 Task: Find connections with filter location Gucheng Chengguanzhen with filter topic #productivitywith filter profile language Spanish with filter current company Arthur D. Little with filter school Netaji Subhas Institute of Technology with filter industry Political Organizations with filter service category Corporate Events with filter keywords title Call Center Representative
Action: Mouse moved to (505, 65)
Screenshot: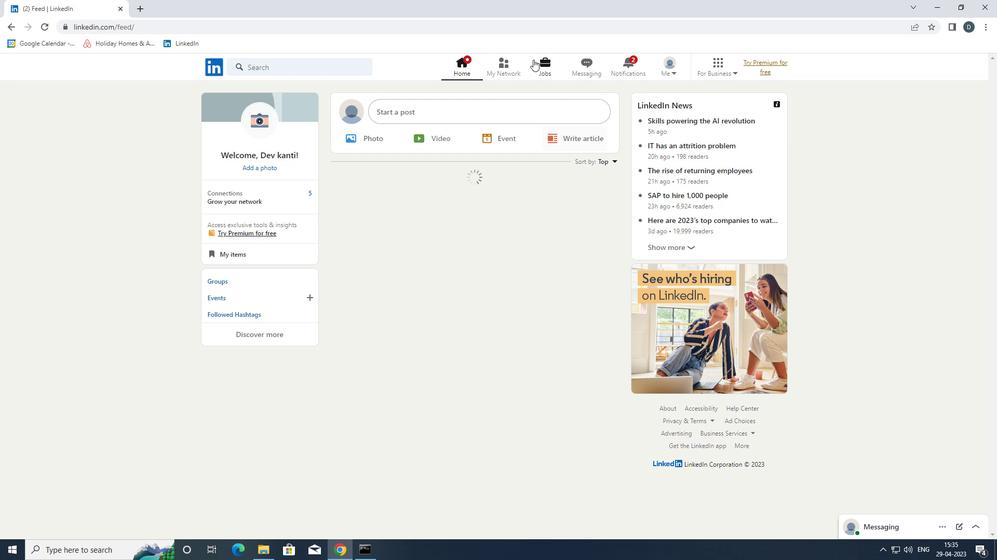 
Action: Mouse pressed left at (505, 65)
Screenshot: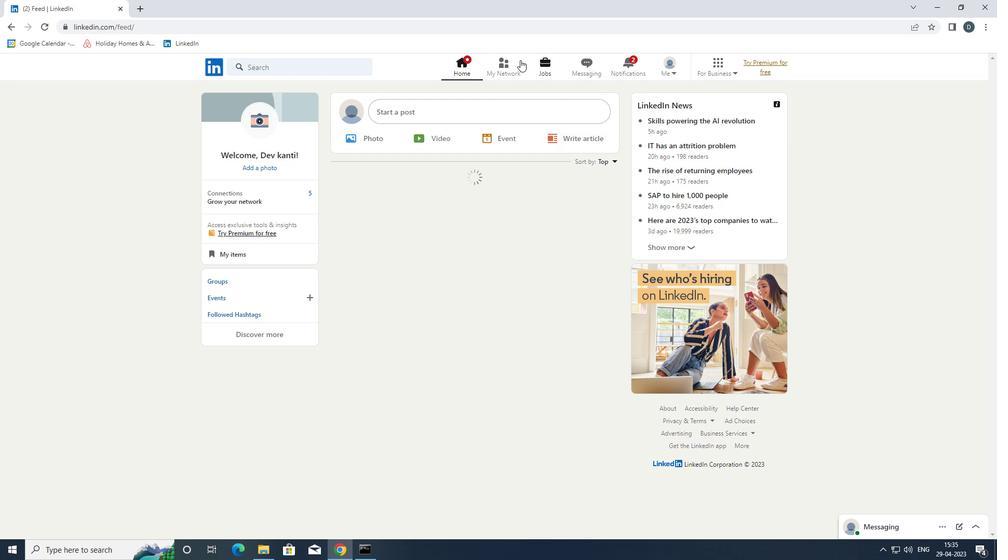 
Action: Mouse moved to (342, 122)
Screenshot: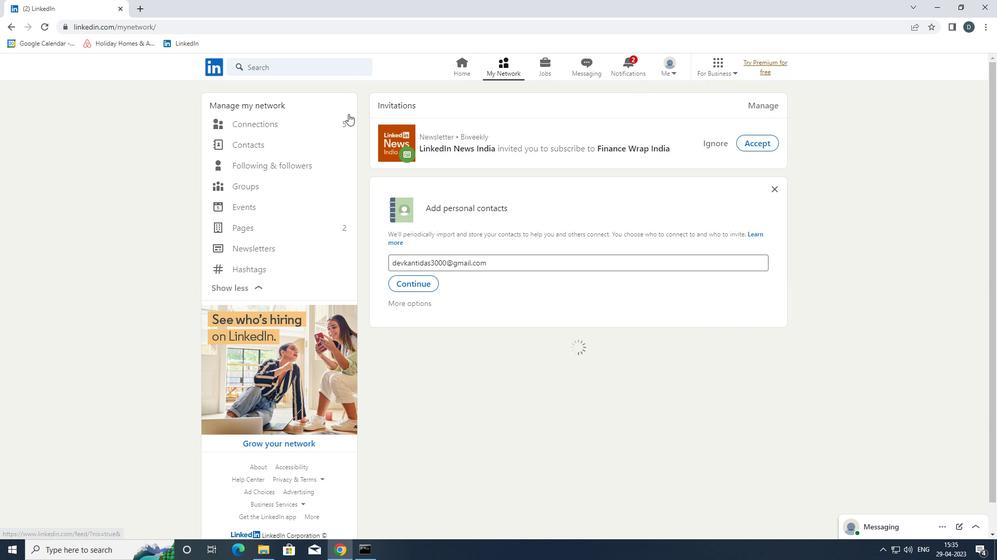 
Action: Mouse pressed left at (342, 122)
Screenshot: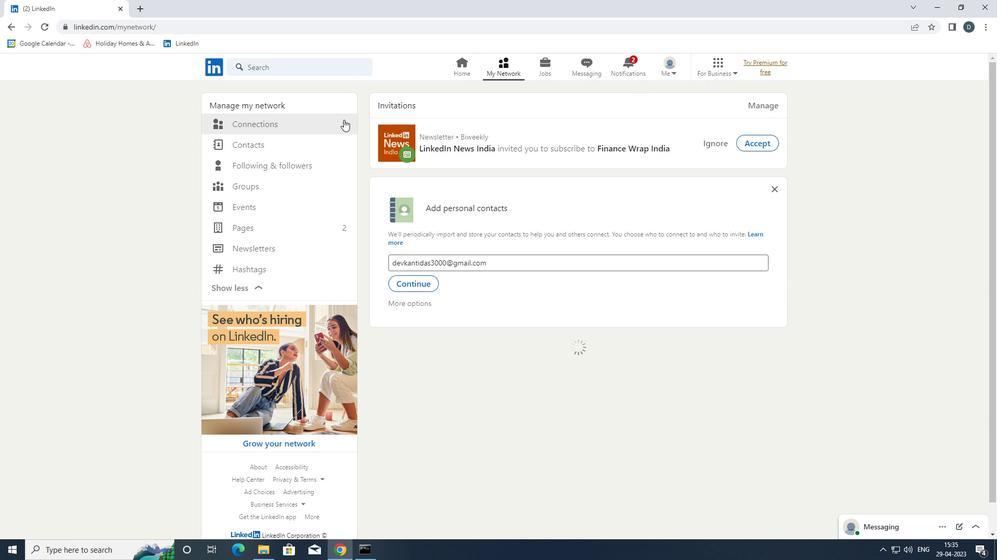 
Action: Mouse moved to (555, 123)
Screenshot: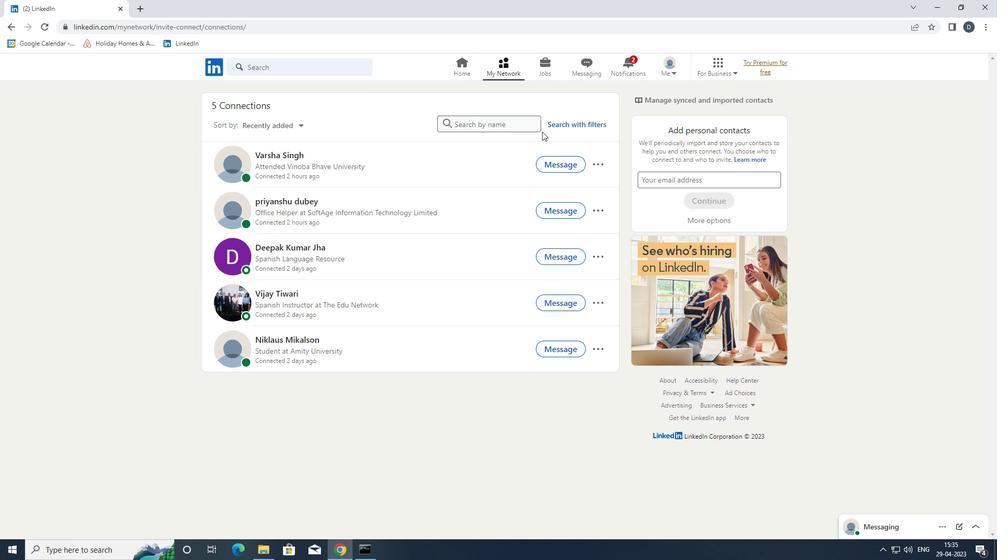 
Action: Mouse pressed left at (555, 123)
Screenshot: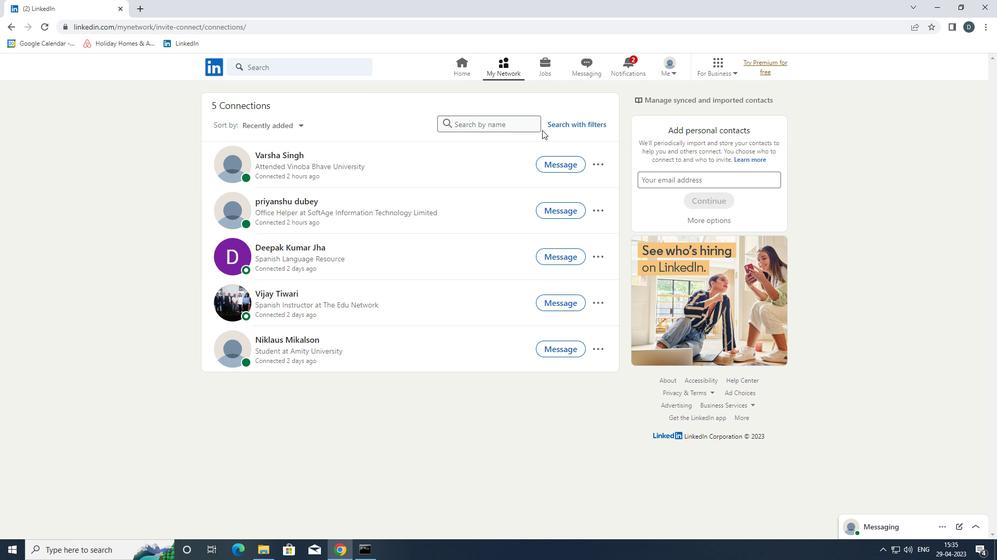 
Action: Mouse moved to (532, 94)
Screenshot: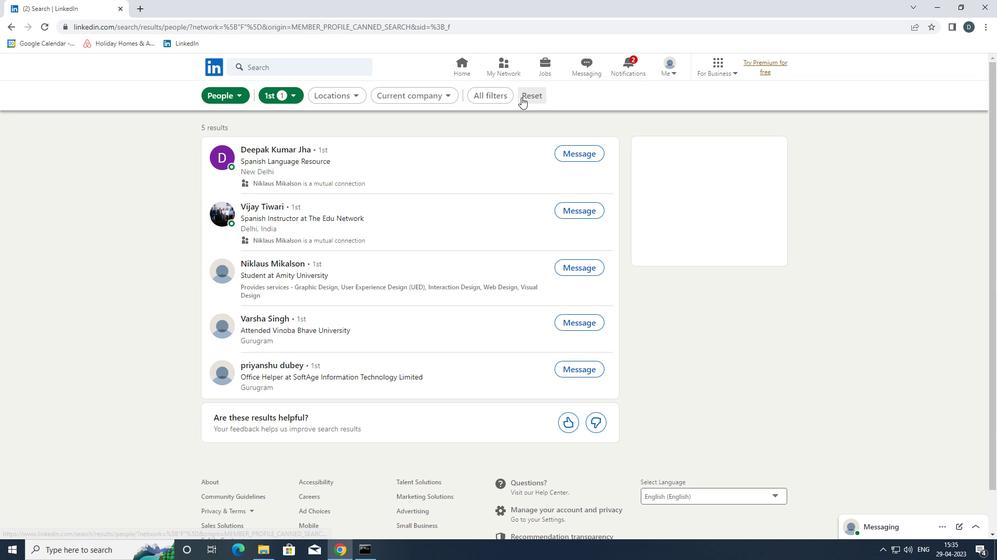 
Action: Mouse pressed left at (532, 94)
Screenshot: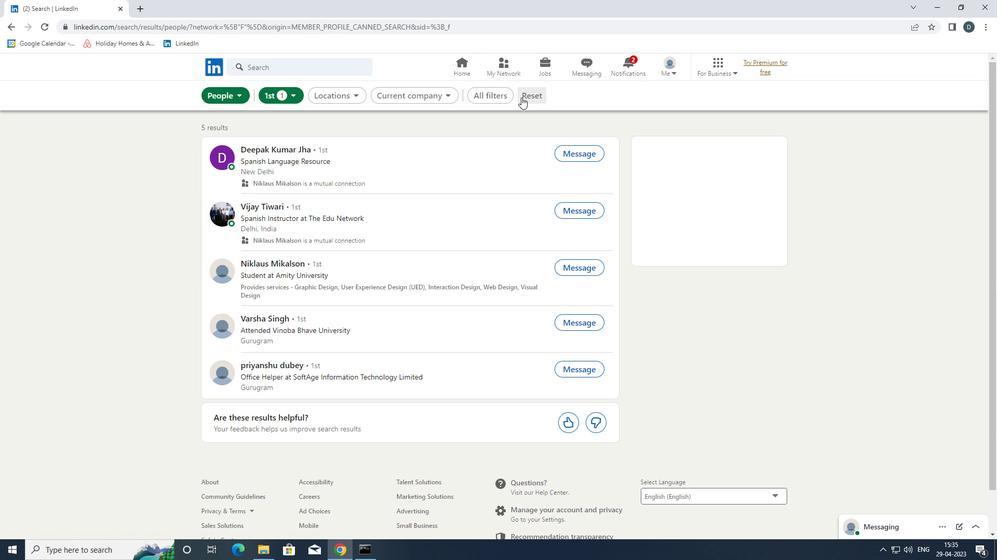 
Action: Mouse moved to (519, 94)
Screenshot: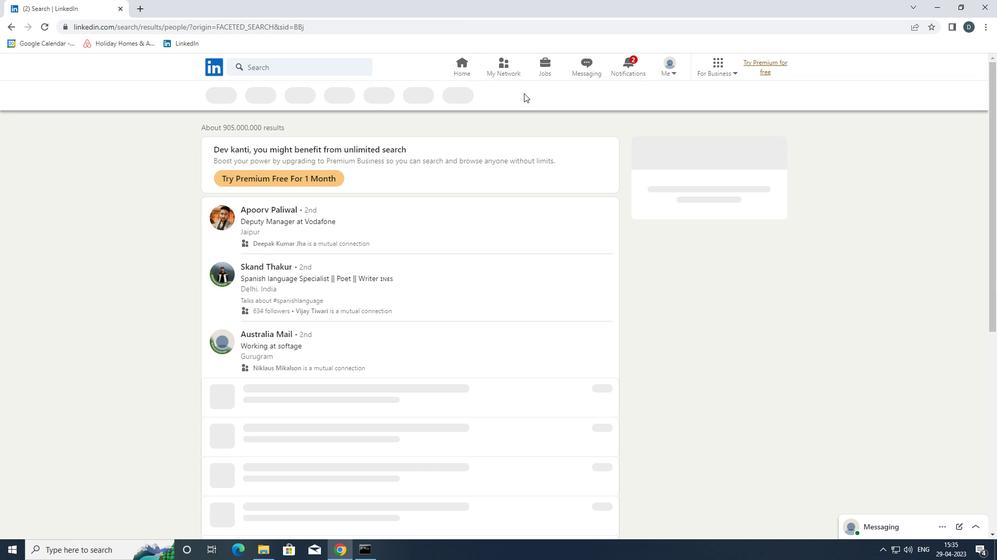 
Action: Mouse pressed left at (519, 94)
Screenshot: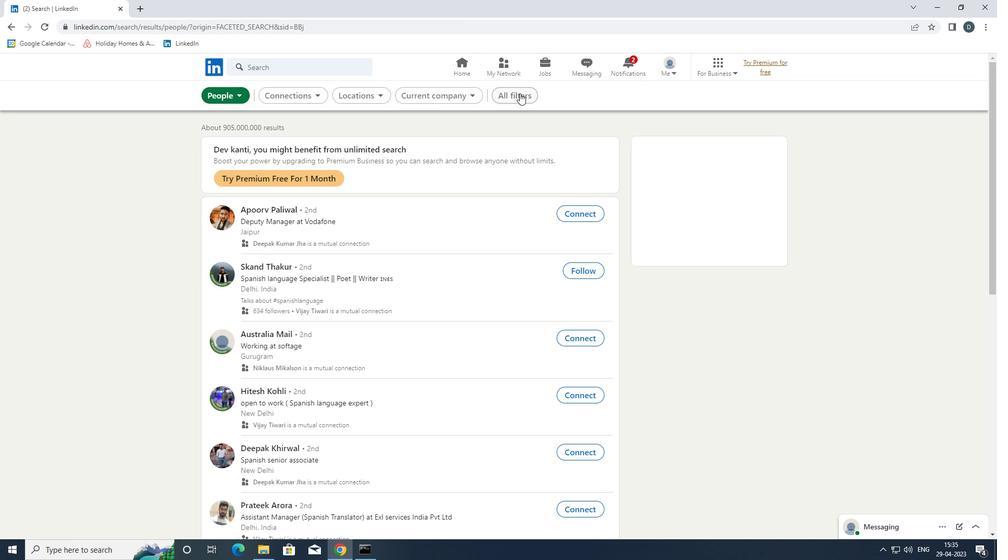 
Action: Mouse moved to (910, 362)
Screenshot: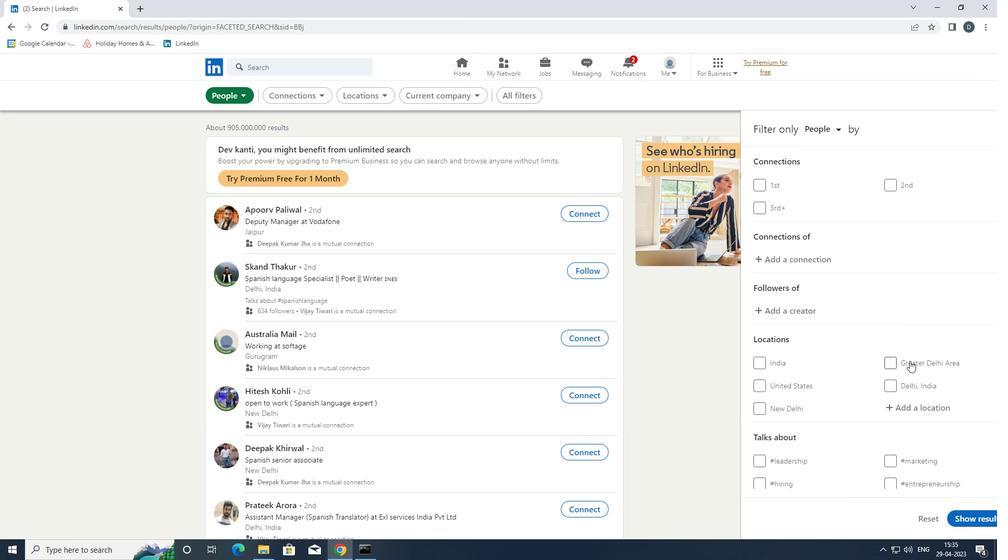 
Action: Mouse scrolled (910, 362) with delta (0, 0)
Screenshot: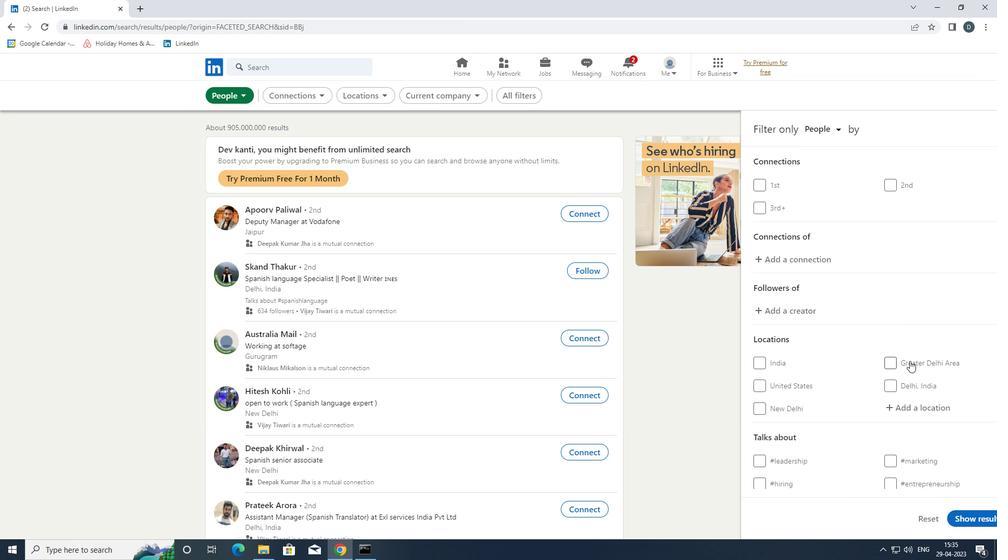 
Action: Mouse moved to (904, 352)
Screenshot: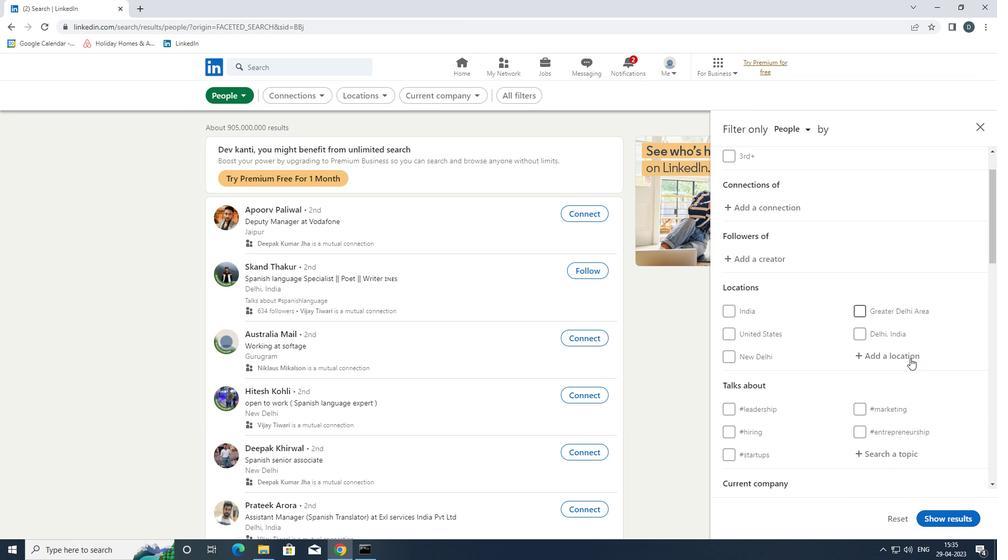 
Action: Mouse pressed left at (904, 352)
Screenshot: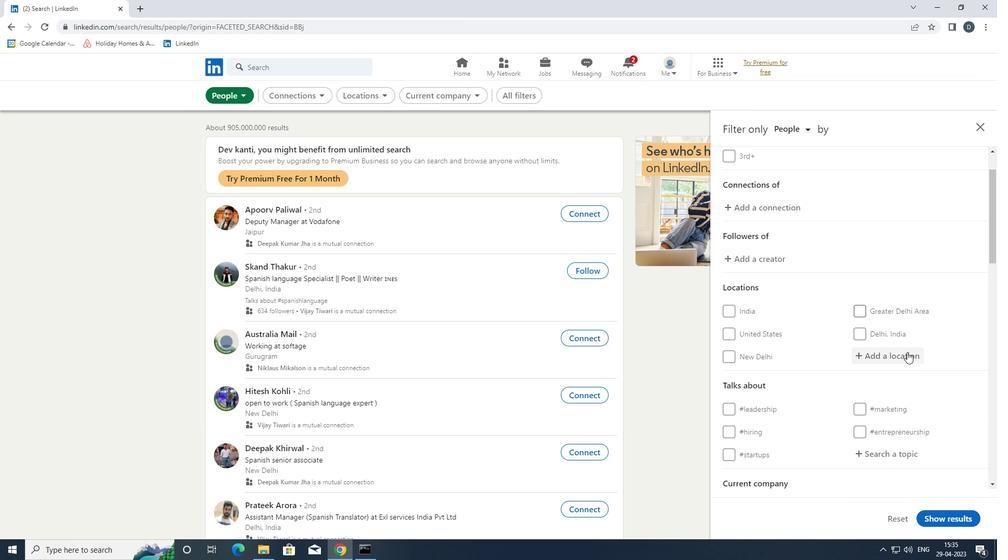 
Action: Mouse moved to (902, 354)
Screenshot: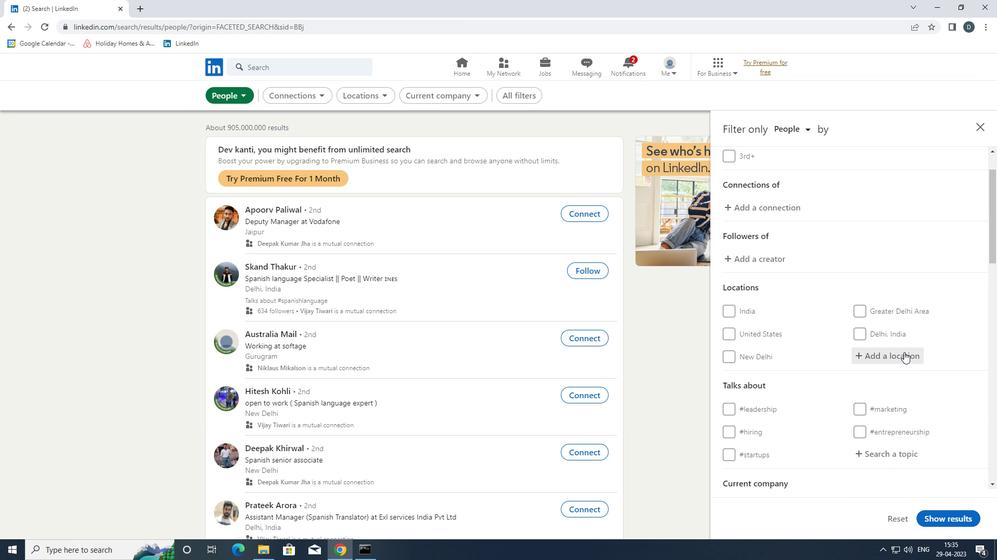 
Action: Key pressed <Key.shift>GUCHENG<Key.space><Key.shift>CHENGGUANZHEN
Screenshot: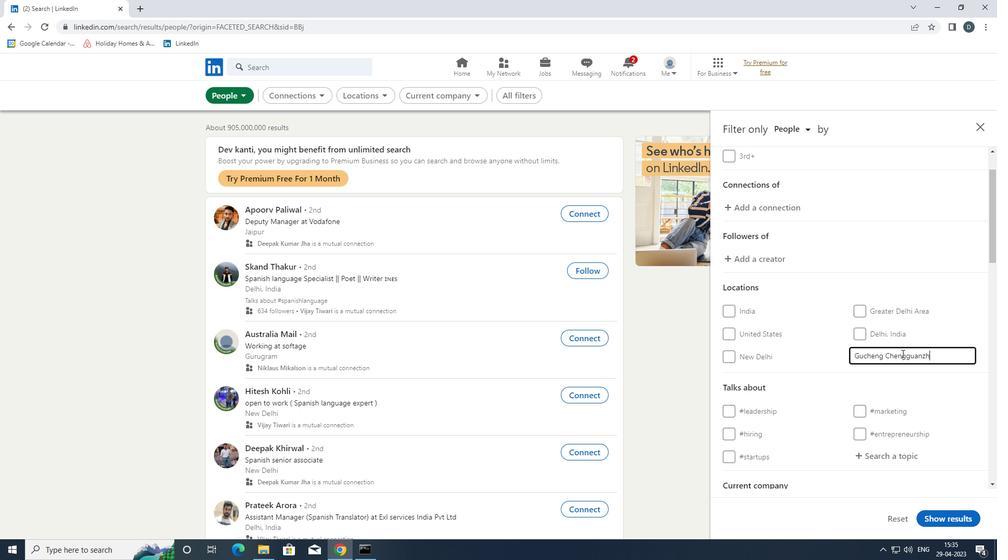 
Action: Mouse moved to (901, 357)
Screenshot: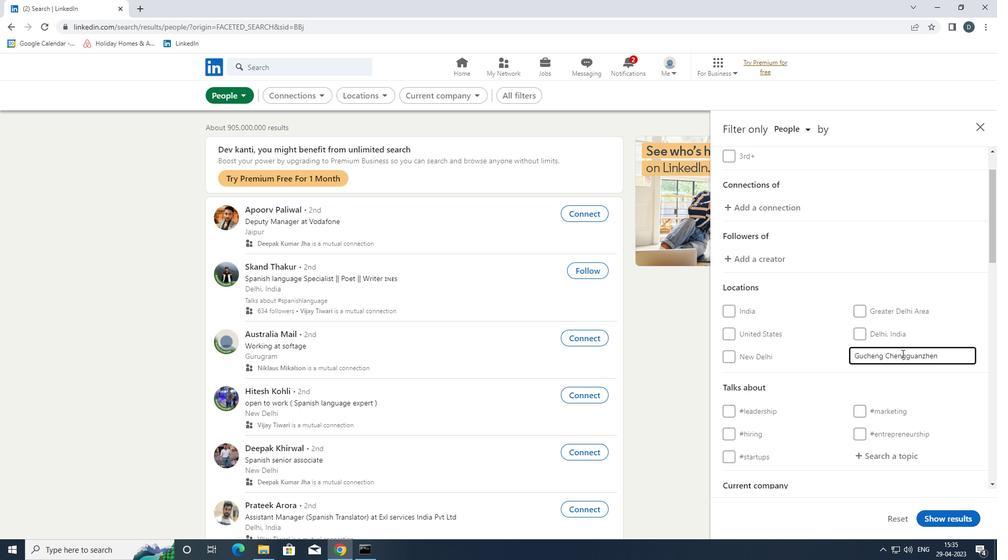 
Action: Mouse scrolled (901, 356) with delta (0, 0)
Screenshot: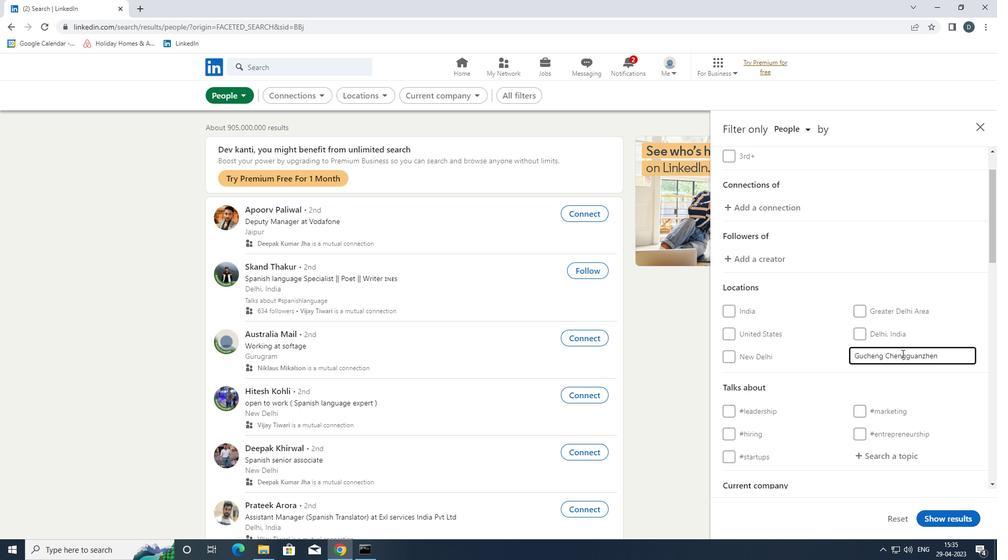 
Action: Mouse moved to (913, 403)
Screenshot: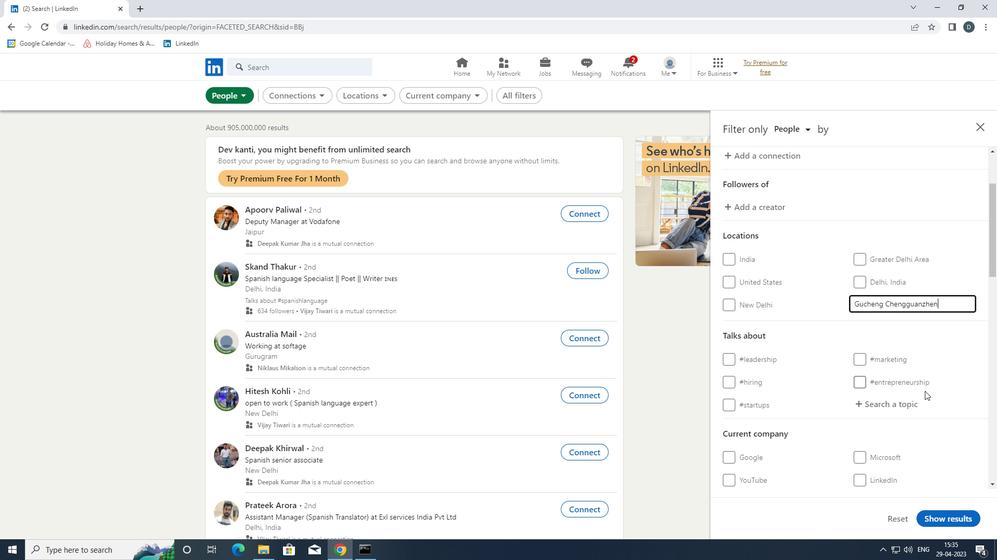 
Action: Mouse pressed left at (913, 403)
Screenshot: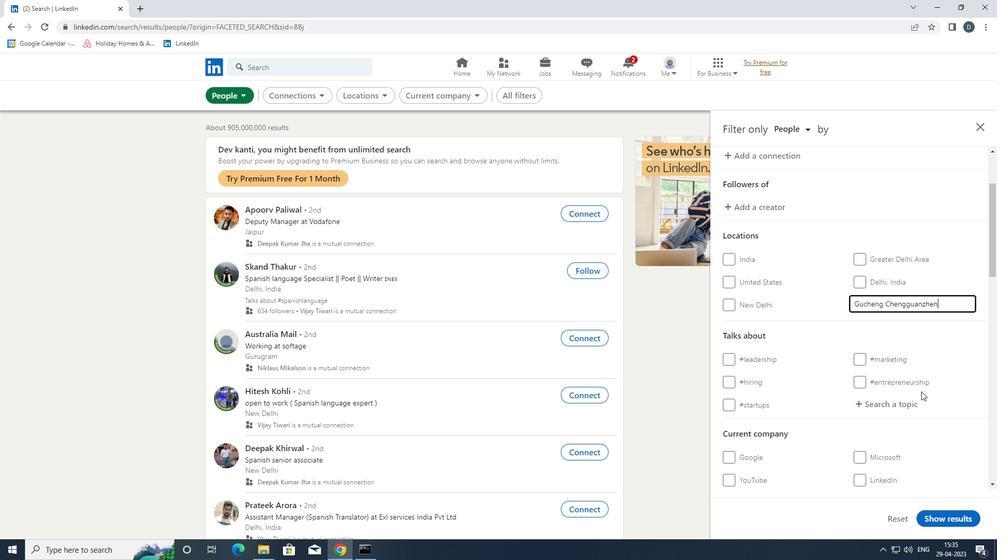 
Action: Mouse moved to (911, 404)
Screenshot: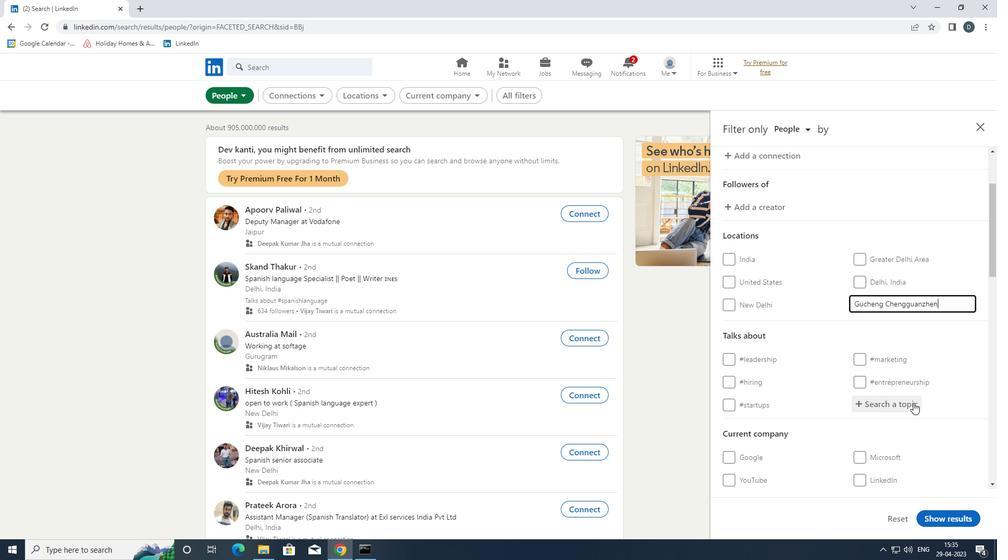 
Action: Key pressed <Key.shift>#<Key.shift>PRODUCTIVITY
Screenshot: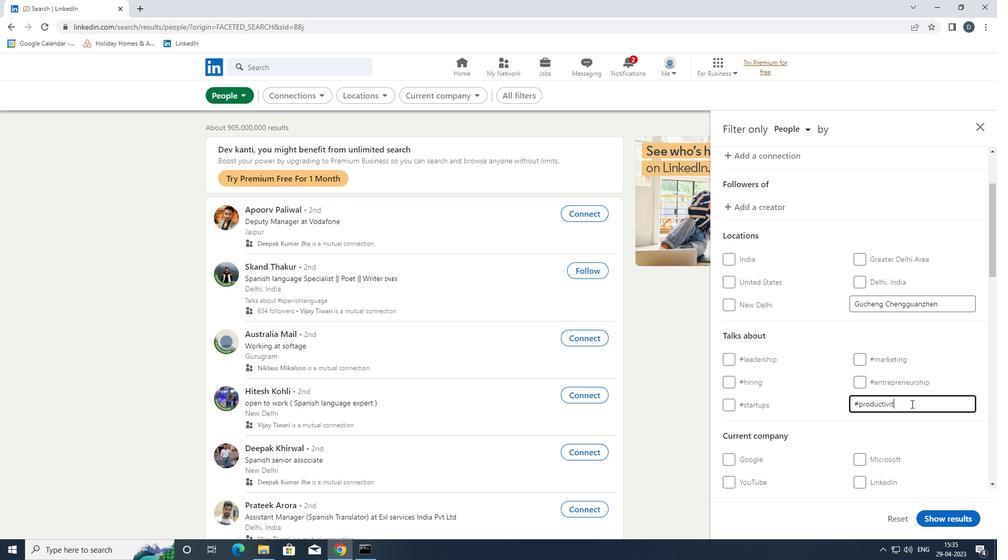 
Action: Mouse moved to (908, 403)
Screenshot: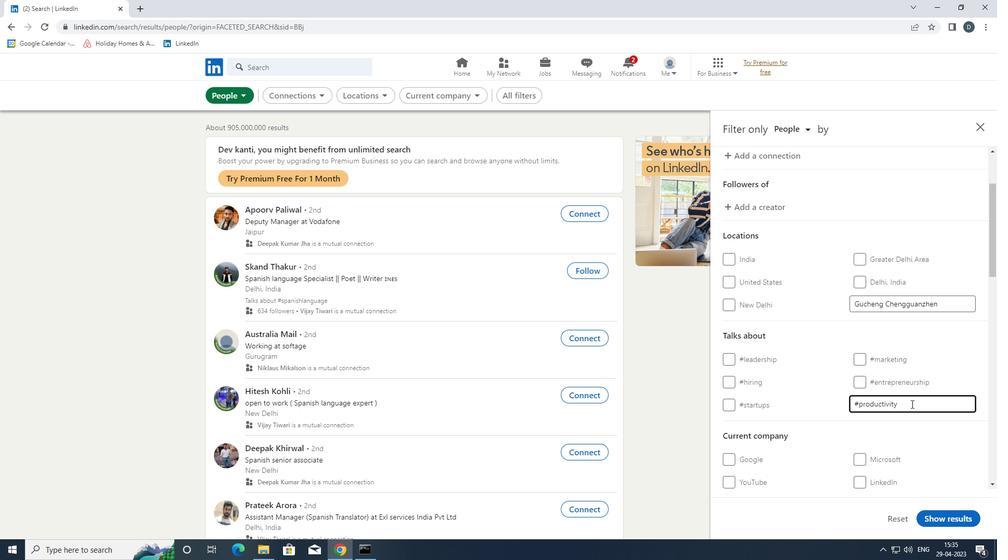 
Action: Mouse scrolled (908, 403) with delta (0, 0)
Screenshot: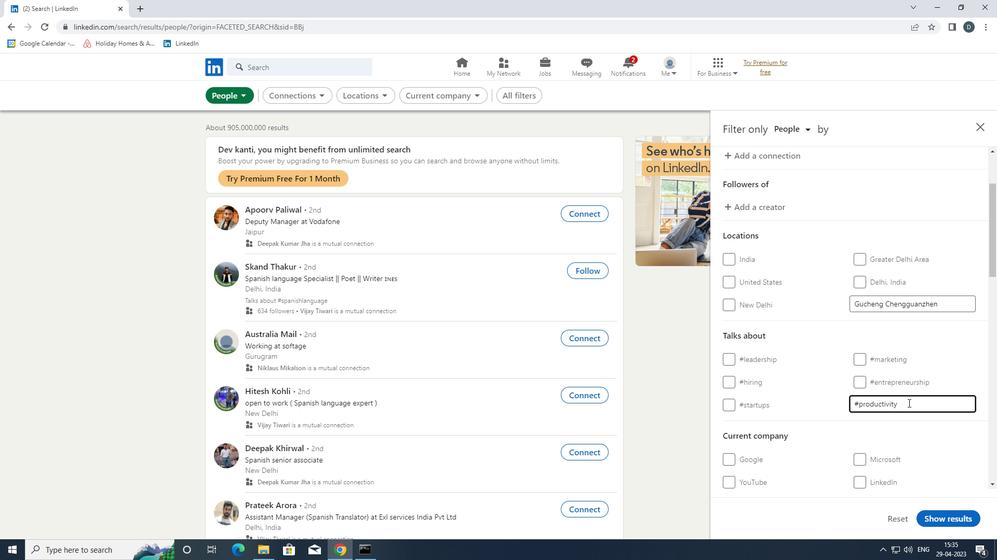 
Action: Mouse moved to (908, 403)
Screenshot: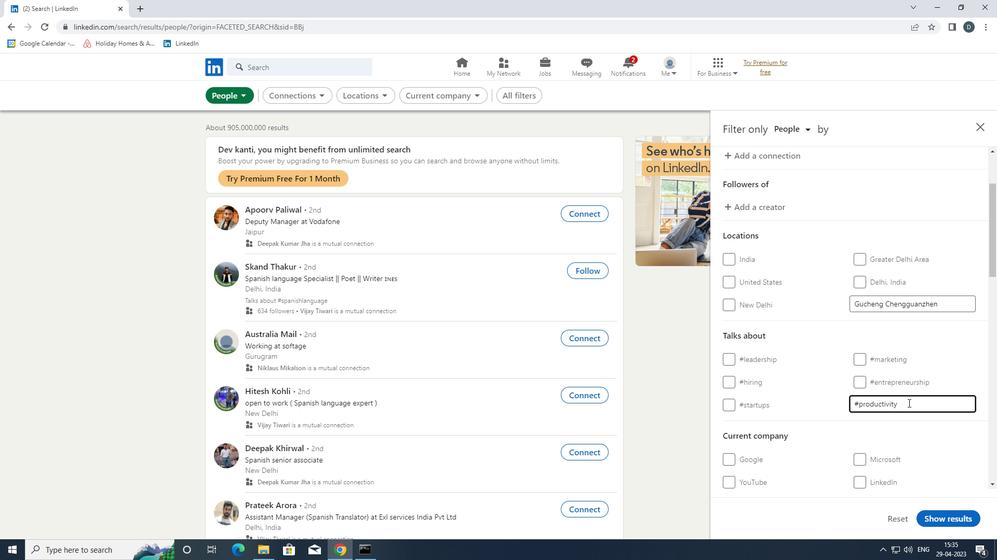 
Action: Mouse scrolled (908, 402) with delta (0, 0)
Screenshot: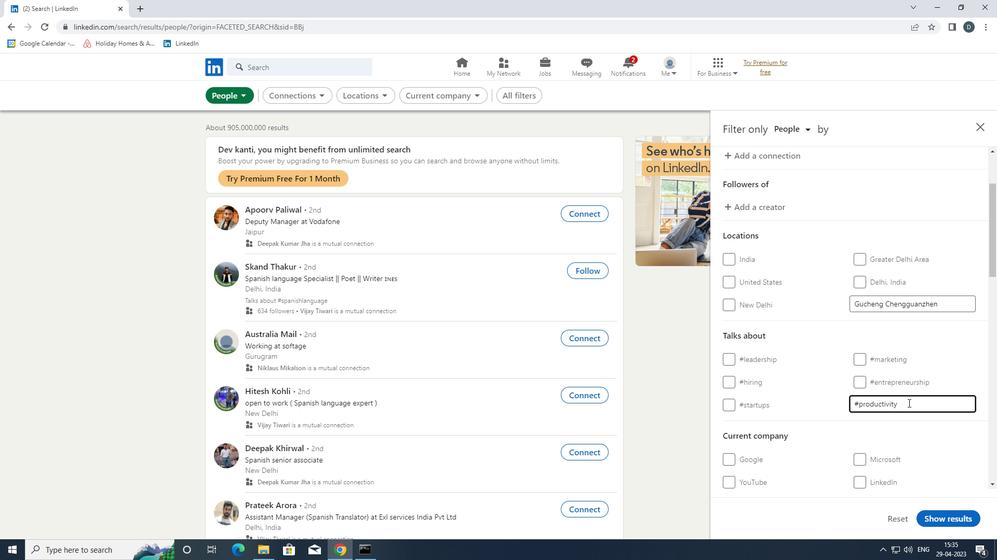 
Action: Mouse moved to (870, 399)
Screenshot: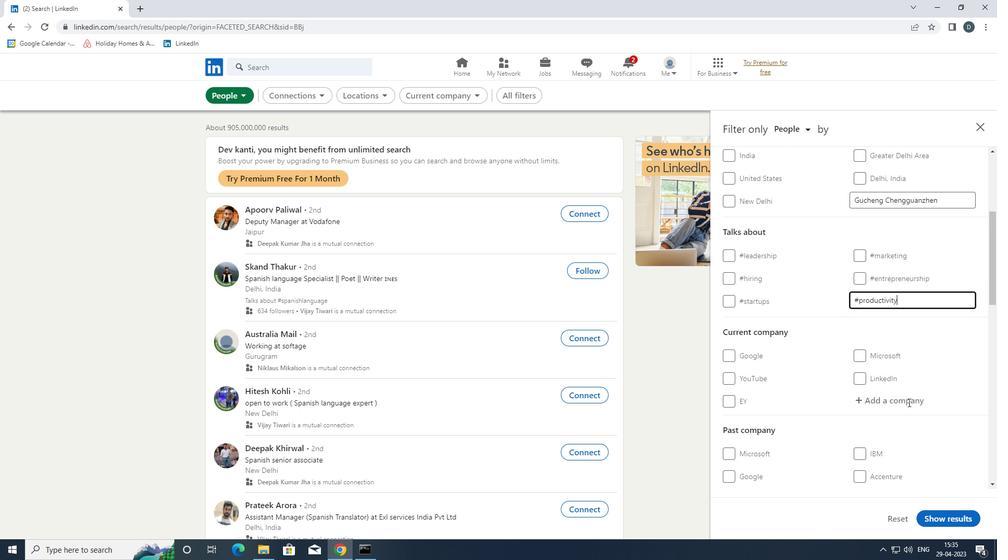 
Action: Mouse scrolled (870, 399) with delta (0, 0)
Screenshot: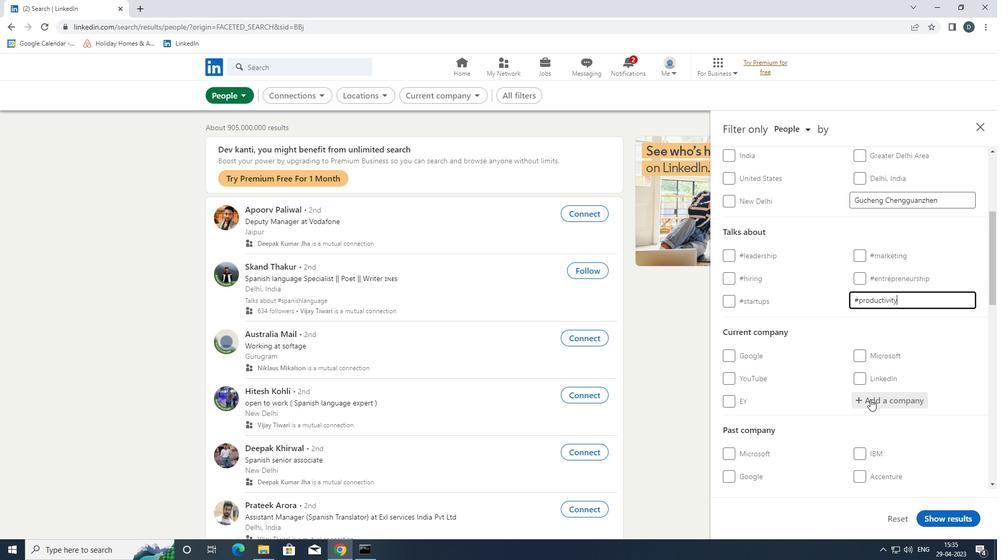 
Action: Mouse scrolled (870, 399) with delta (0, 0)
Screenshot: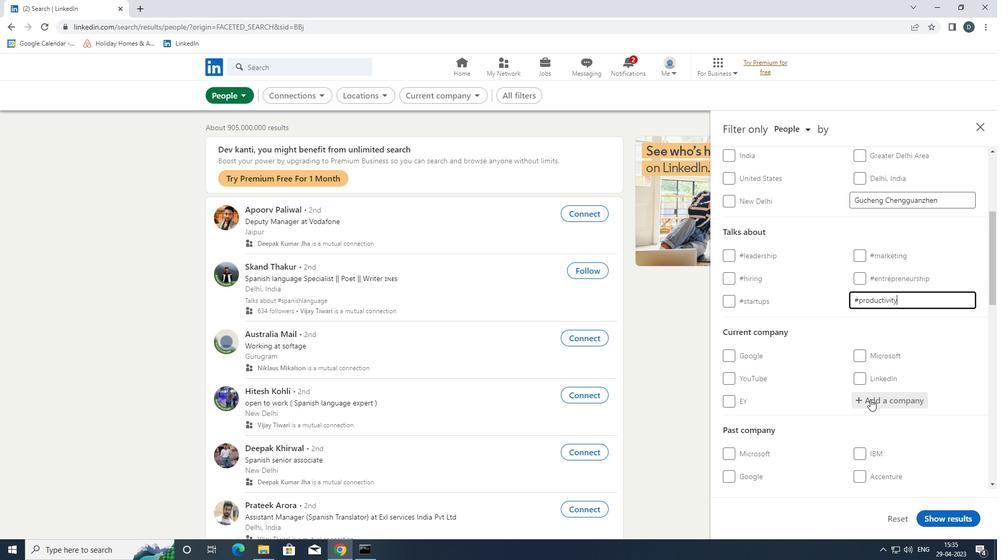 
Action: Mouse scrolled (870, 399) with delta (0, 0)
Screenshot: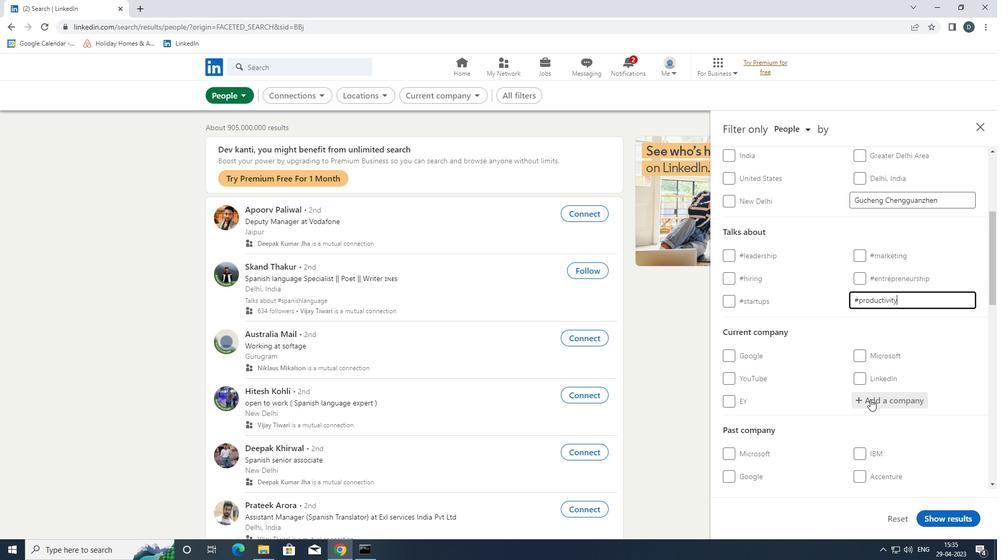 
Action: Mouse scrolled (870, 399) with delta (0, 0)
Screenshot: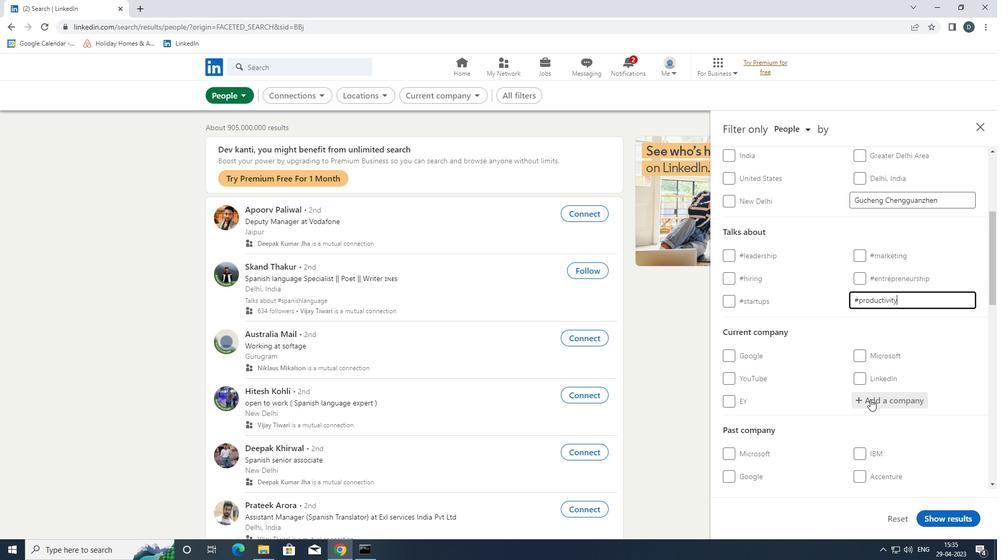 
Action: Mouse moved to (829, 359)
Screenshot: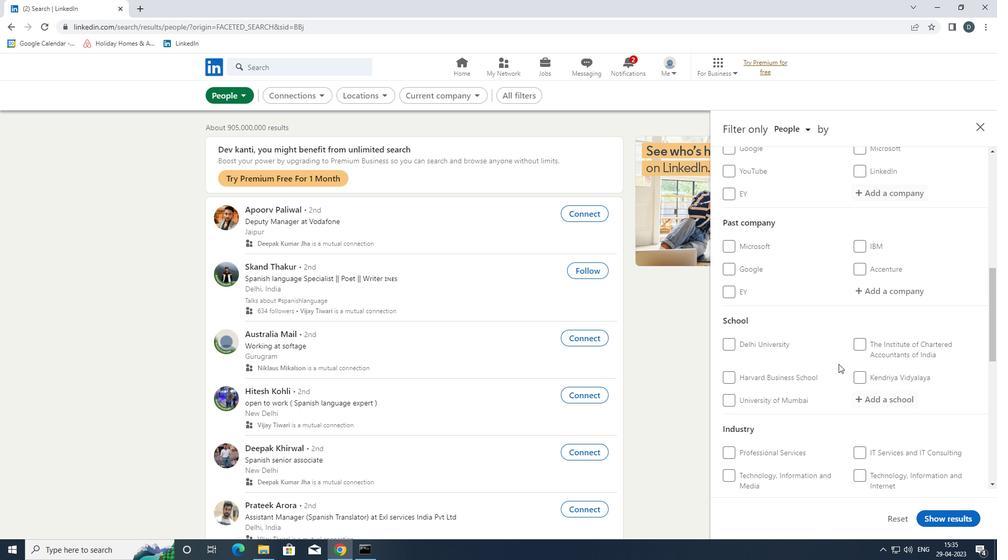 
Action: Mouse scrolled (829, 358) with delta (0, 0)
Screenshot: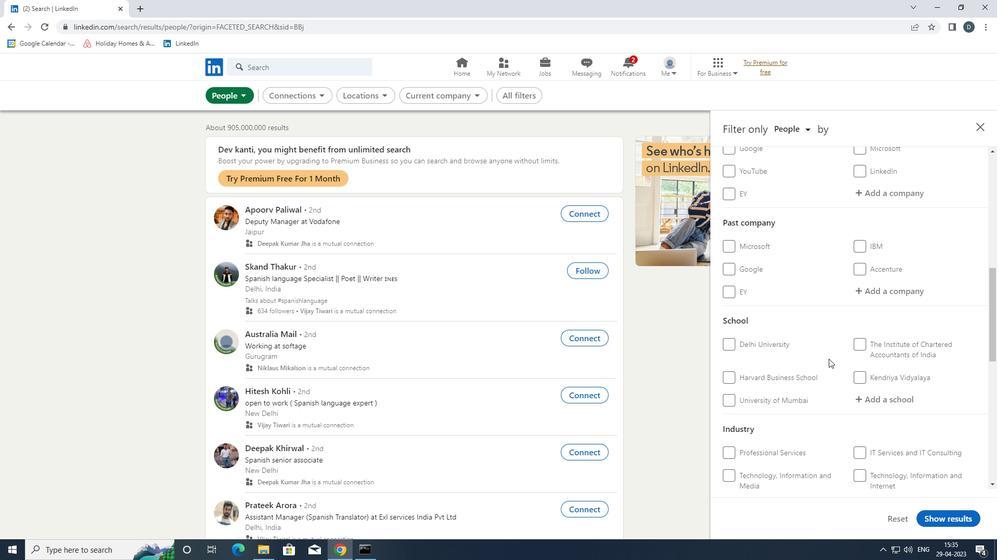 
Action: Mouse scrolled (829, 358) with delta (0, 0)
Screenshot: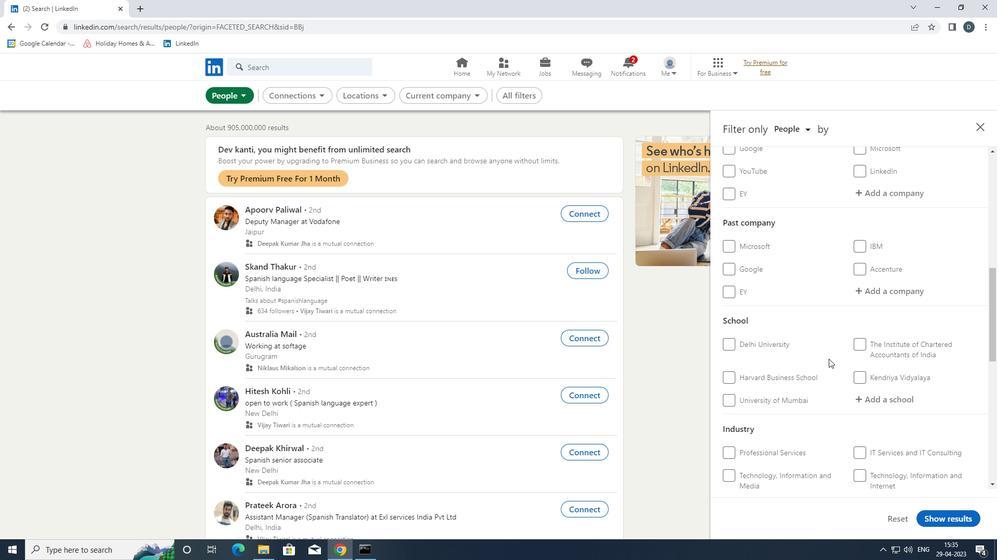 
Action: Mouse moved to (804, 378)
Screenshot: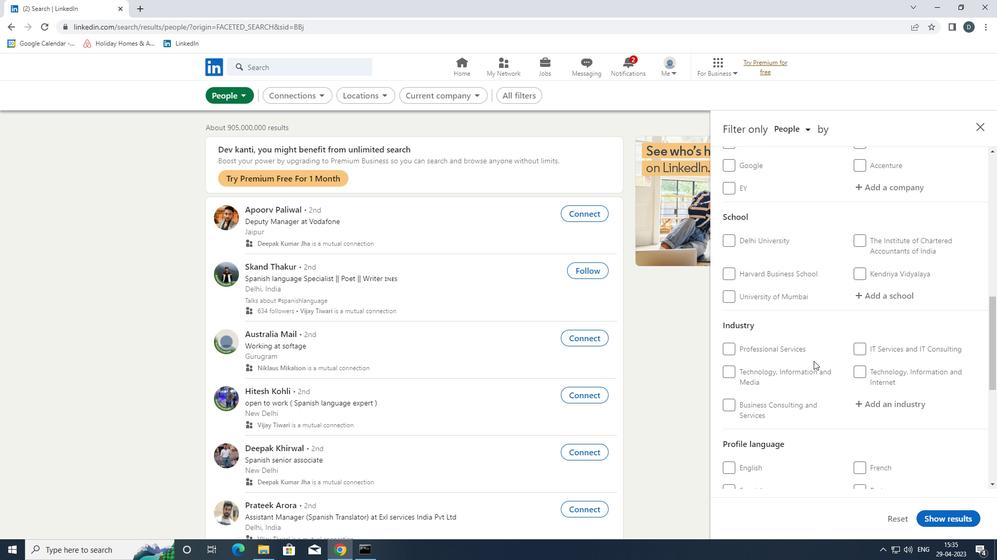 
Action: Mouse scrolled (804, 377) with delta (0, 0)
Screenshot: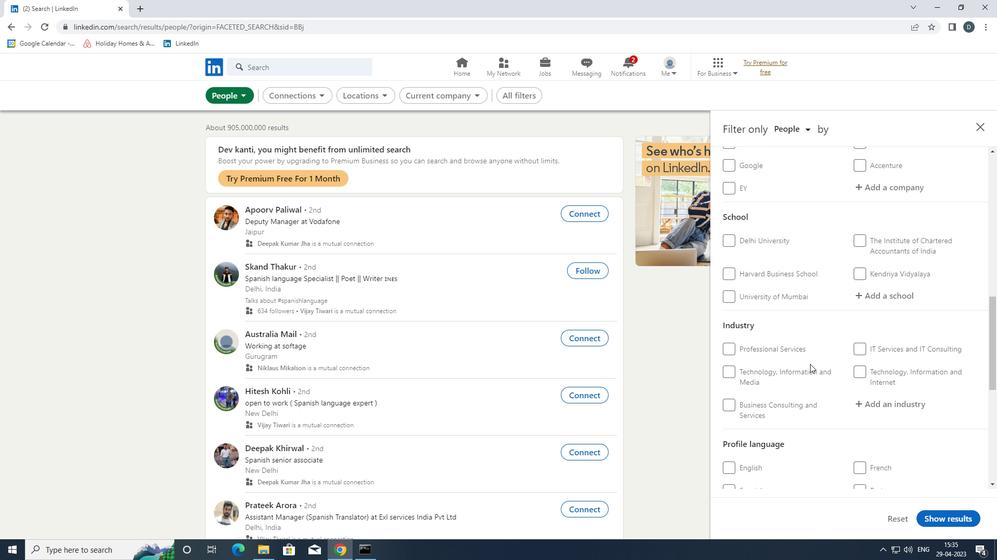 
Action: Mouse scrolled (804, 377) with delta (0, 0)
Screenshot: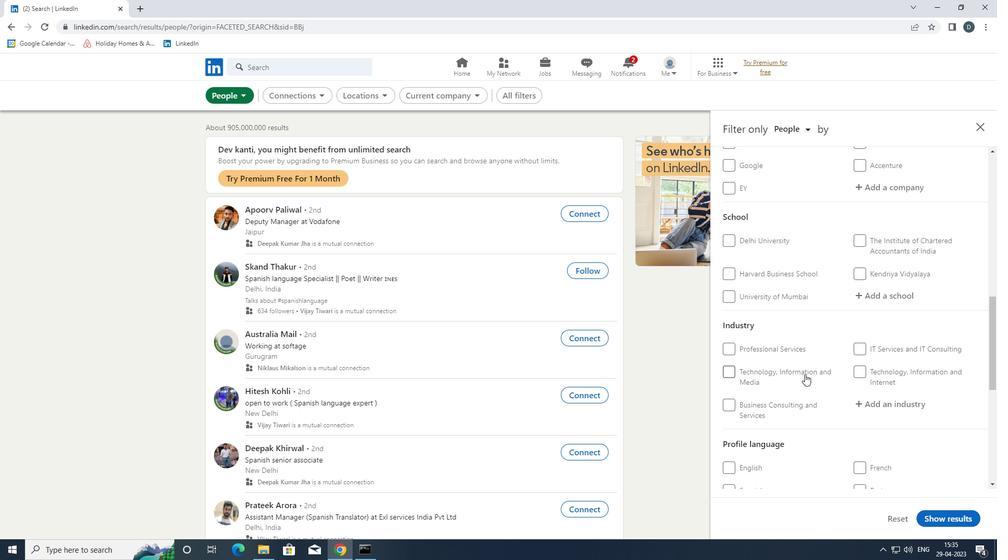 
Action: Mouse moved to (745, 388)
Screenshot: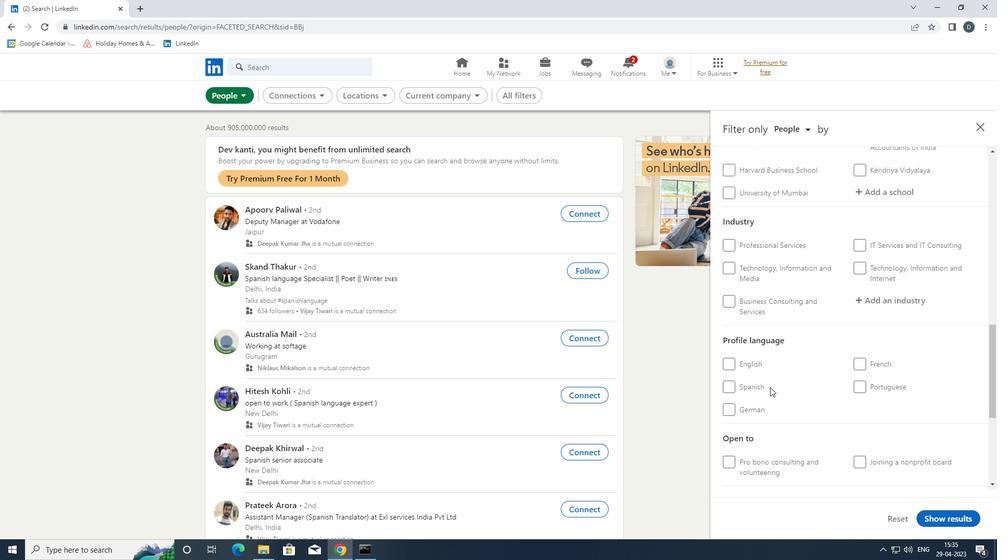 
Action: Mouse pressed left at (745, 388)
Screenshot: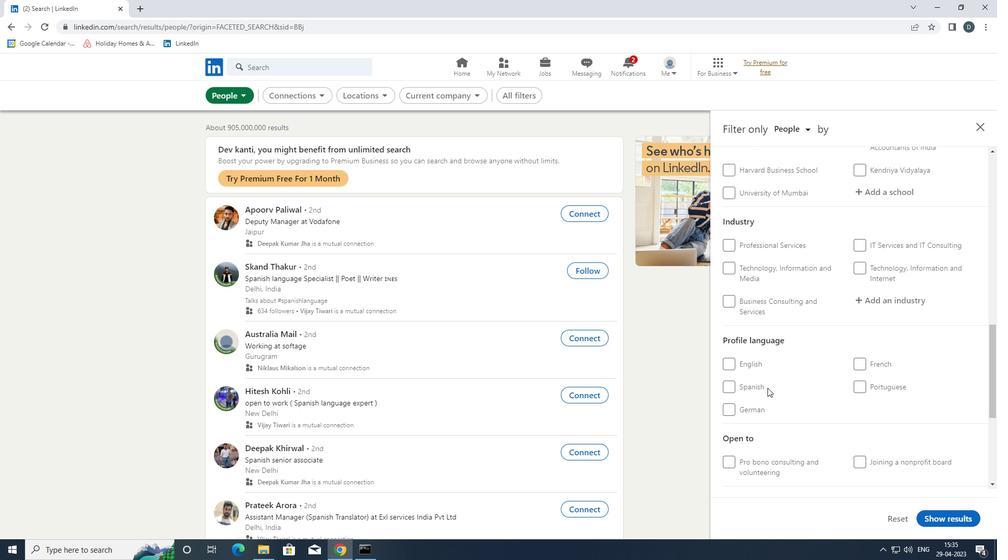 
Action: Mouse moved to (771, 392)
Screenshot: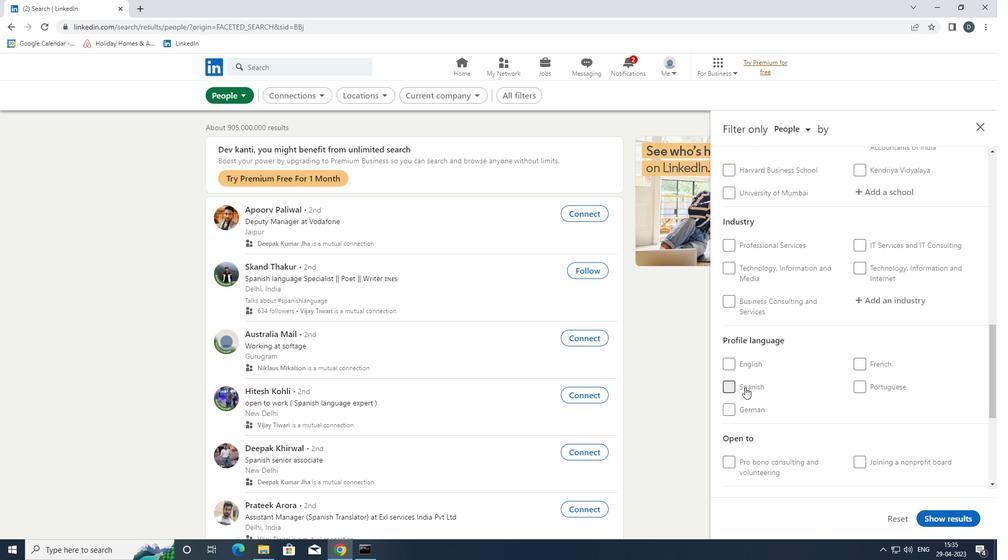 
Action: Mouse scrolled (771, 393) with delta (0, 0)
Screenshot: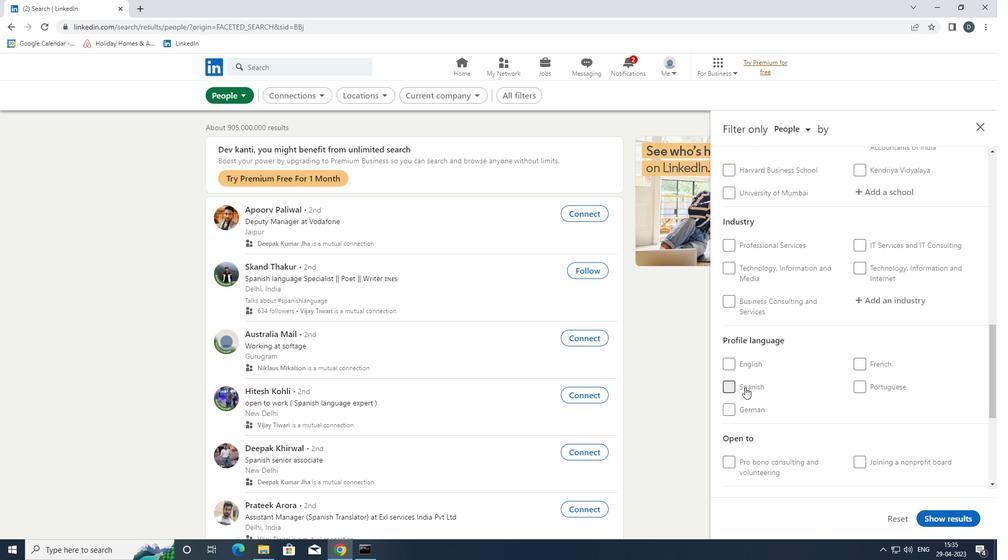 
Action: Mouse moved to (771, 392)
Screenshot: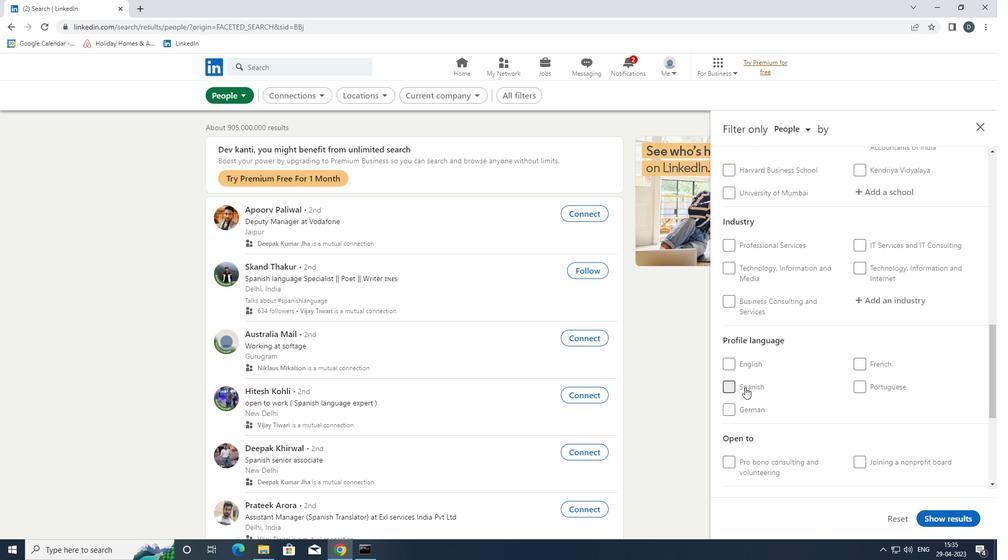 
Action: Mouse scrolled (771, 393) with delta (0, 0)
Screenshot: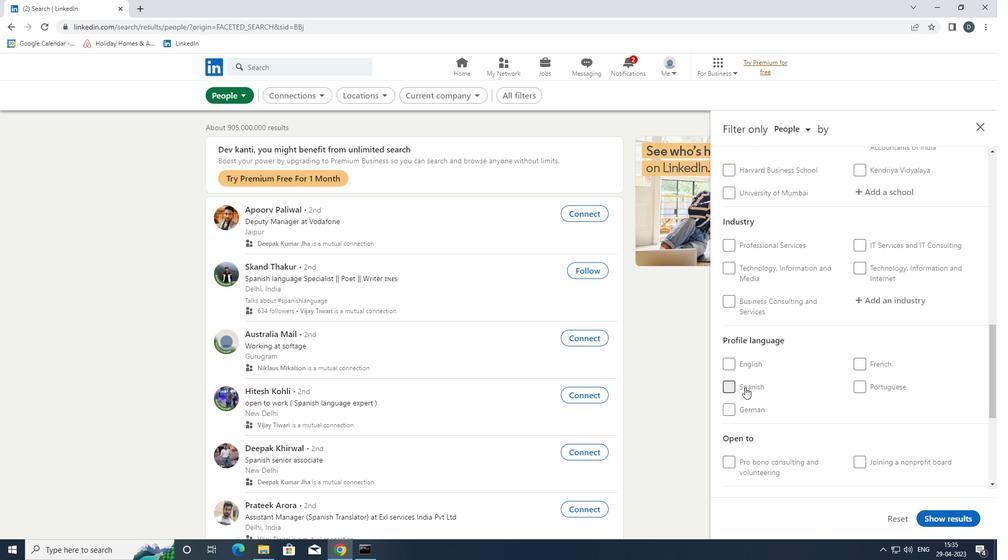 
Action: Mouse scrolled (771, 393) with delta (0, 0)
Screenshot: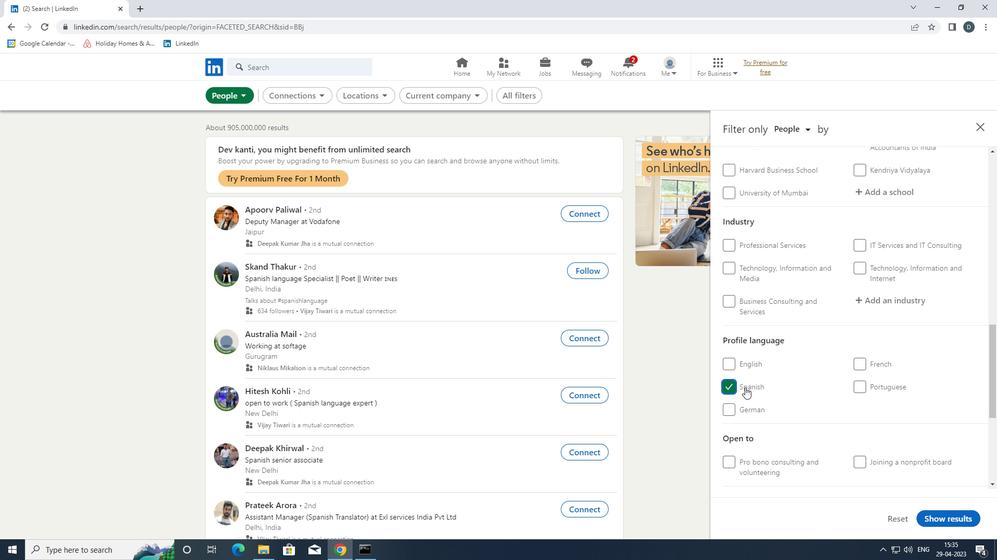 
Action: Mouse scrolled (771, 393) with delta (0, 0)
Screenshot: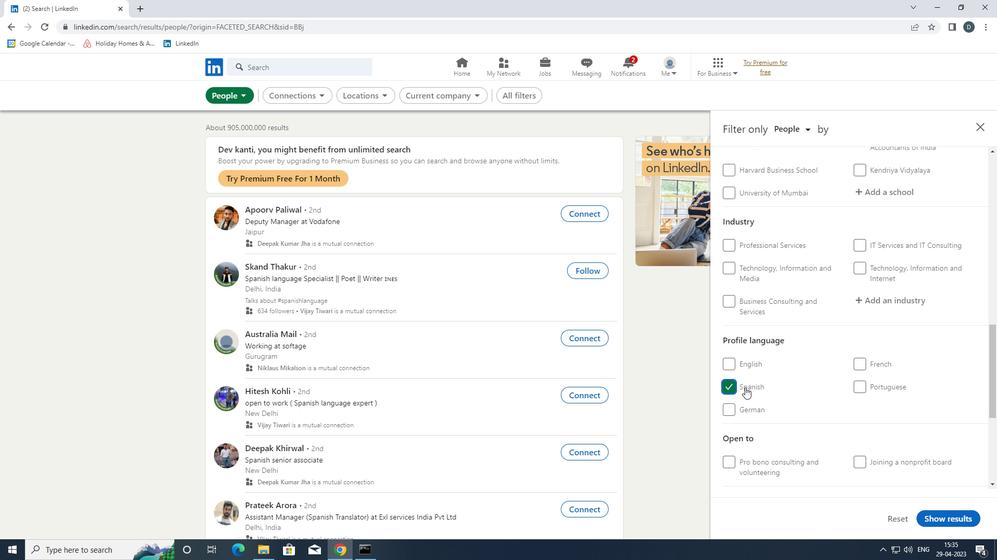 
Action: Mouse scrolled (771, 393) with delta (0, 0)
Screenshot: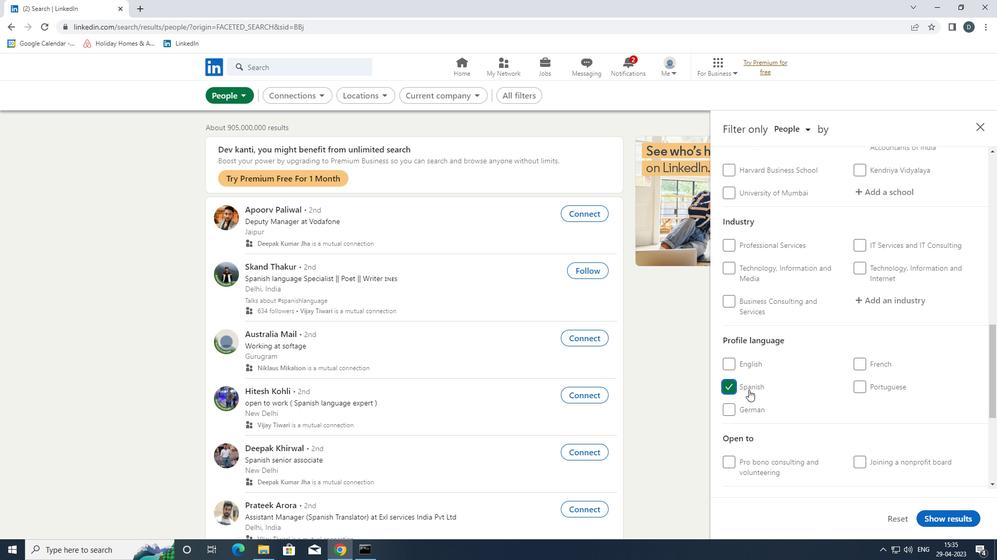 
Action: Mouse moved to (772, 392)
Screenshot: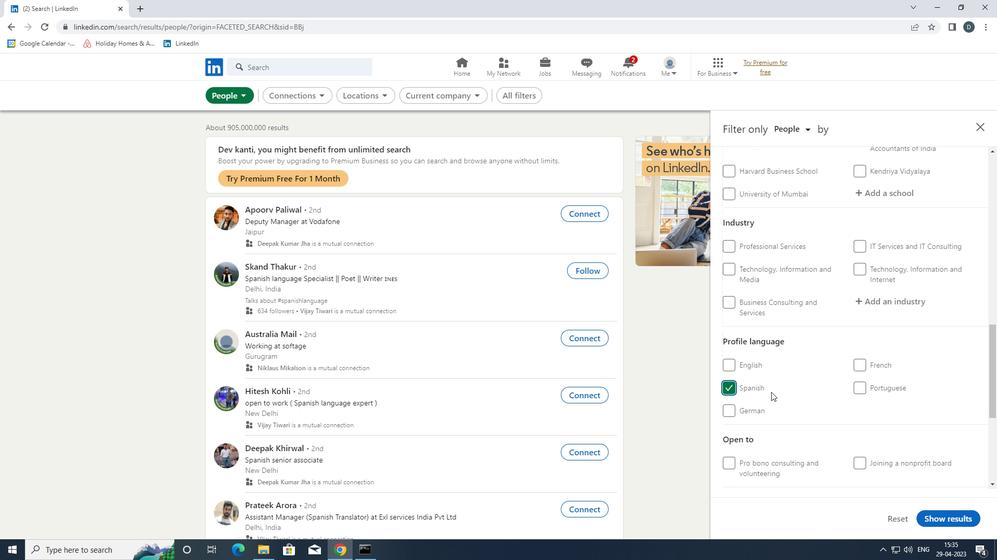 
Action: Mouse scrolled (772, 393) with delta (0, 0)
Screenshot: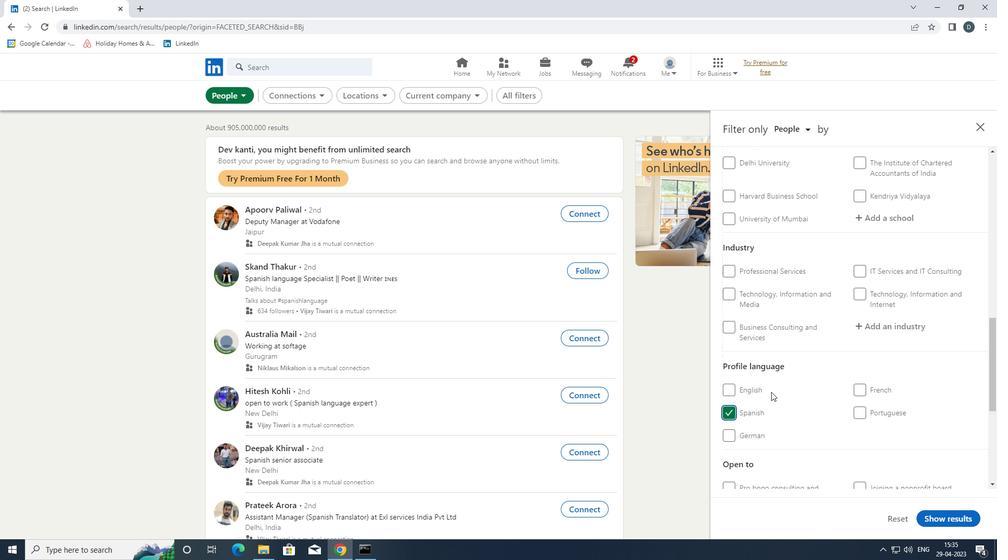 
Action: Mouse scrolled (772, 393) with delta (0, 0)
Screenshot: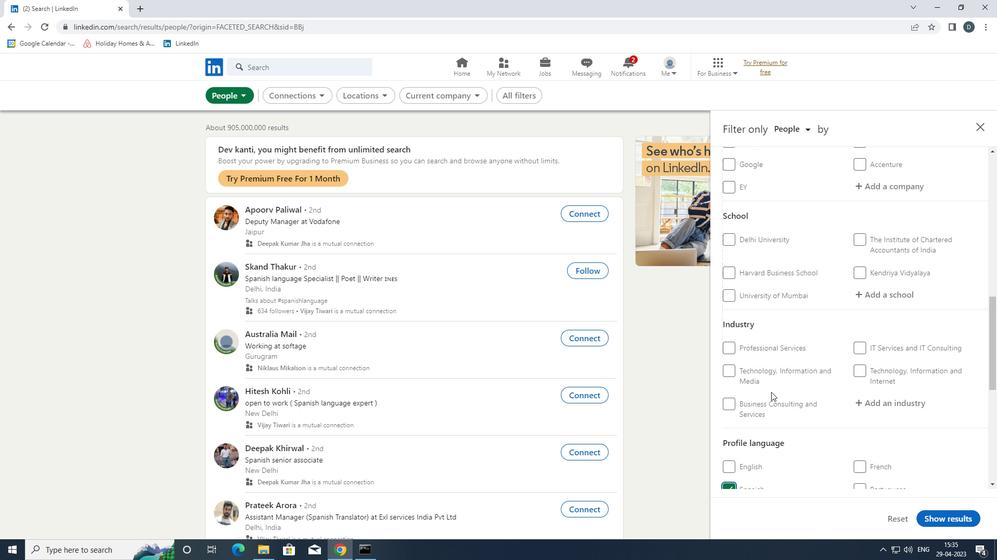
Action: Mouse moved to (876, 342)
Screenshot: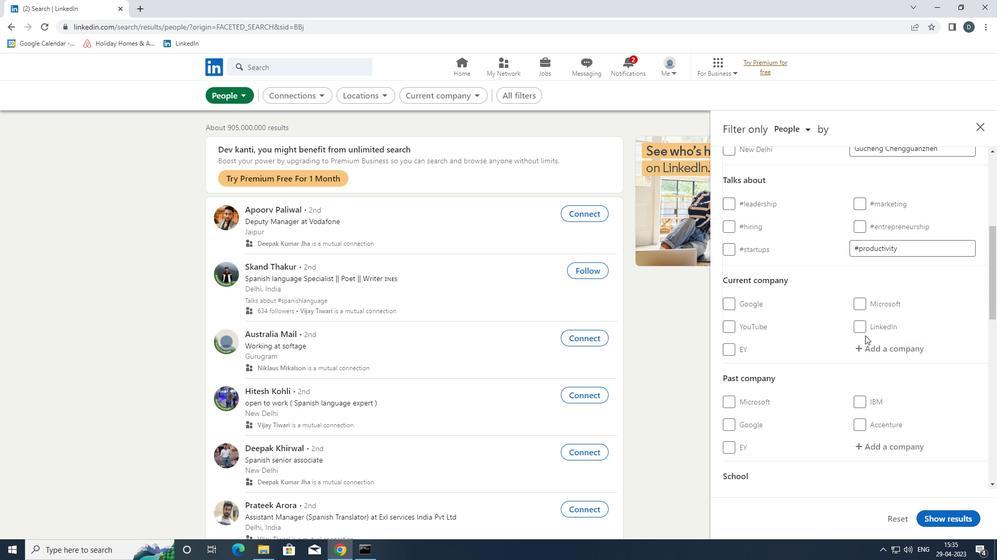 
Action: Mouse pressed left at (876, 342)
Screenshot: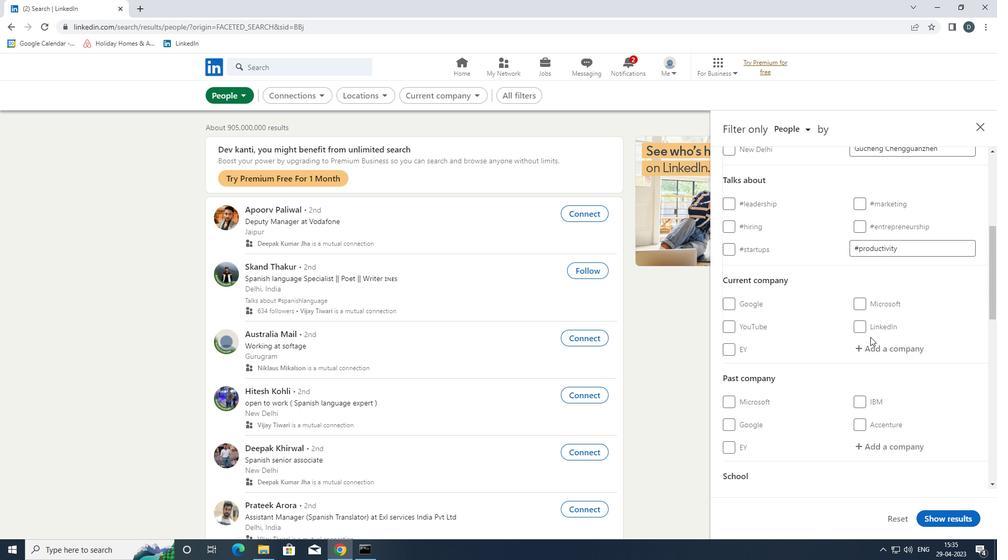 
Action: Mouse moved to (870, 353)
Screenshot: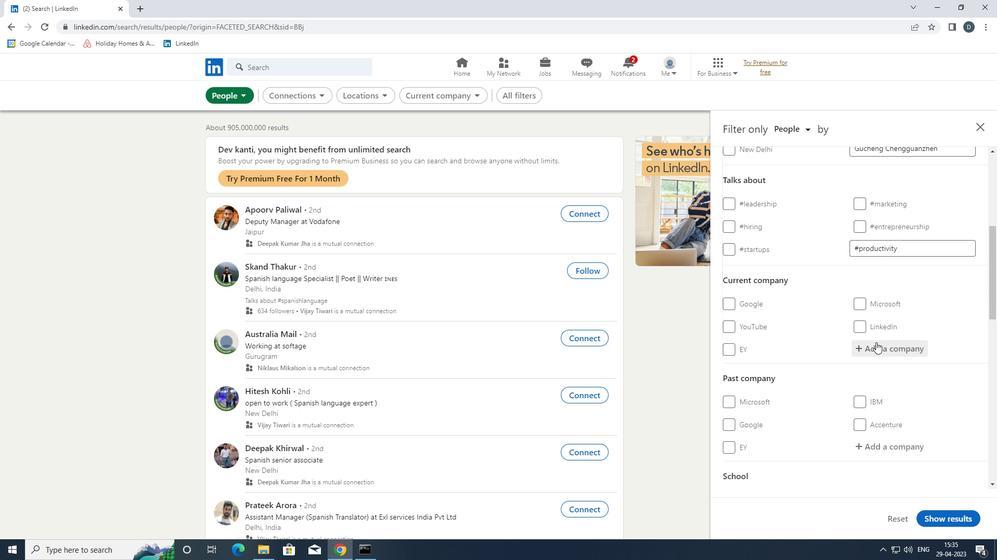 
Action: Key pressed <Key.shift>ARTHUR<Key.space><Key.shift>D.
Screenshot: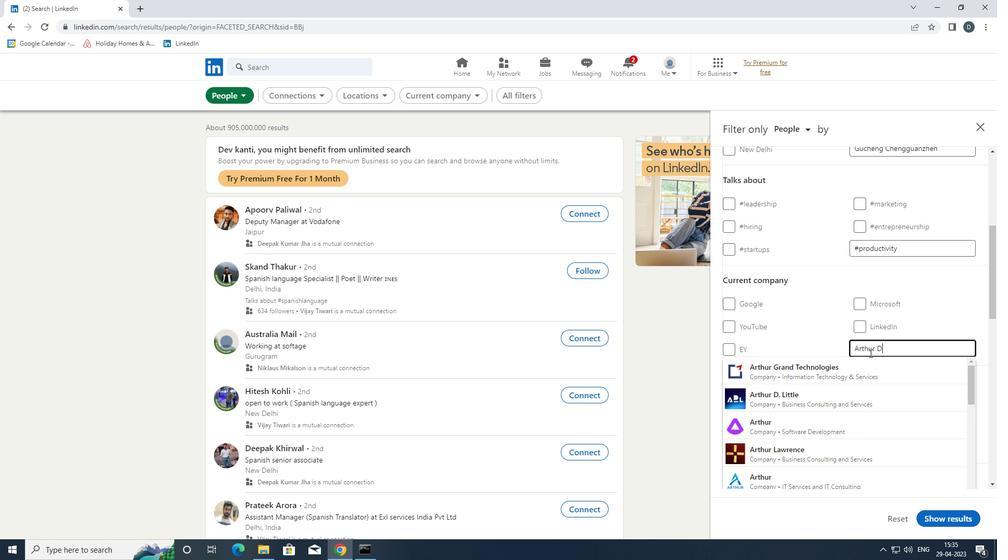
Action: Mouse moved to (861, 372)
Screenshot: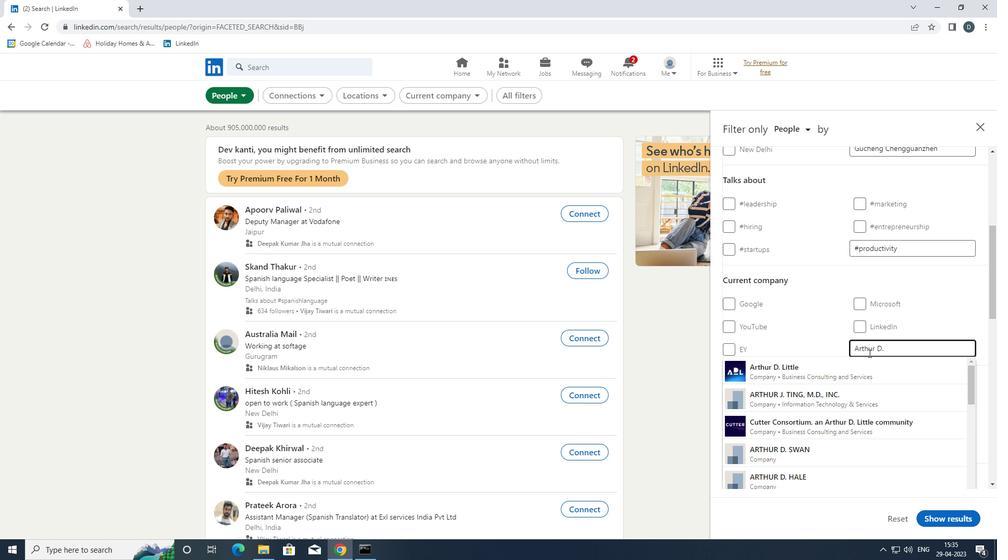 
Action: Mouse pressed left at (861, 372)
Screenshot: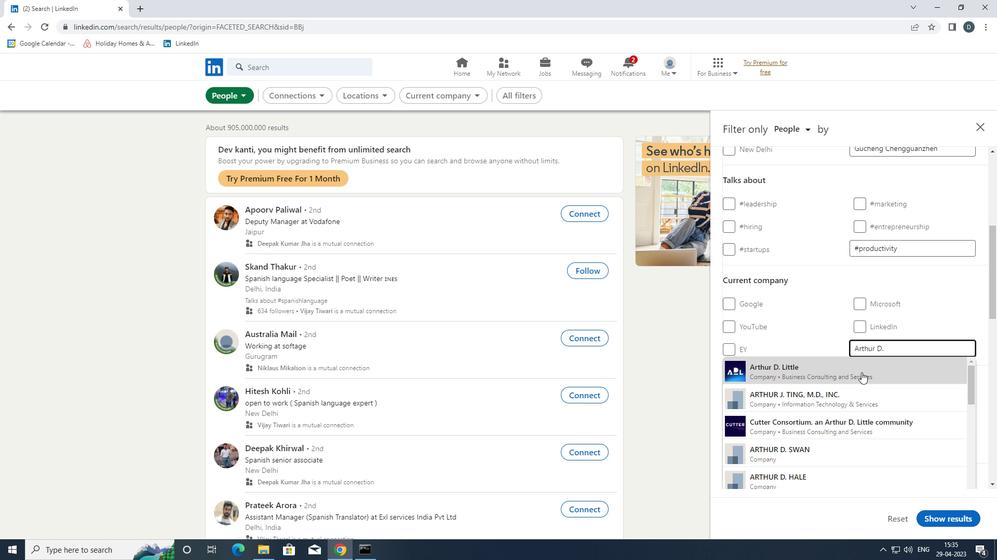 
Action: Mouse moved to (861, 372)
Screenshot: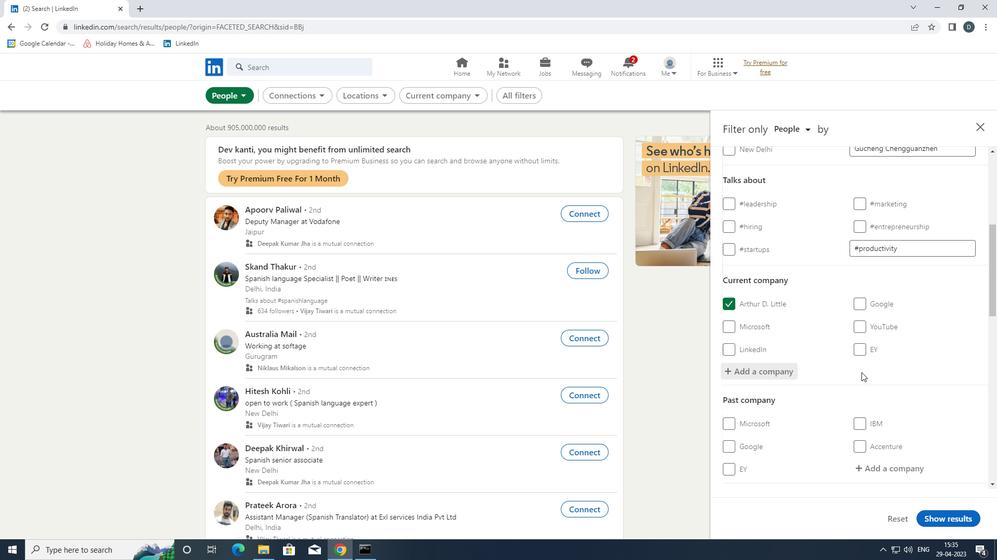 
Action: Mouse scrolled (861, 372) with delta (0, 0)
Screenshot: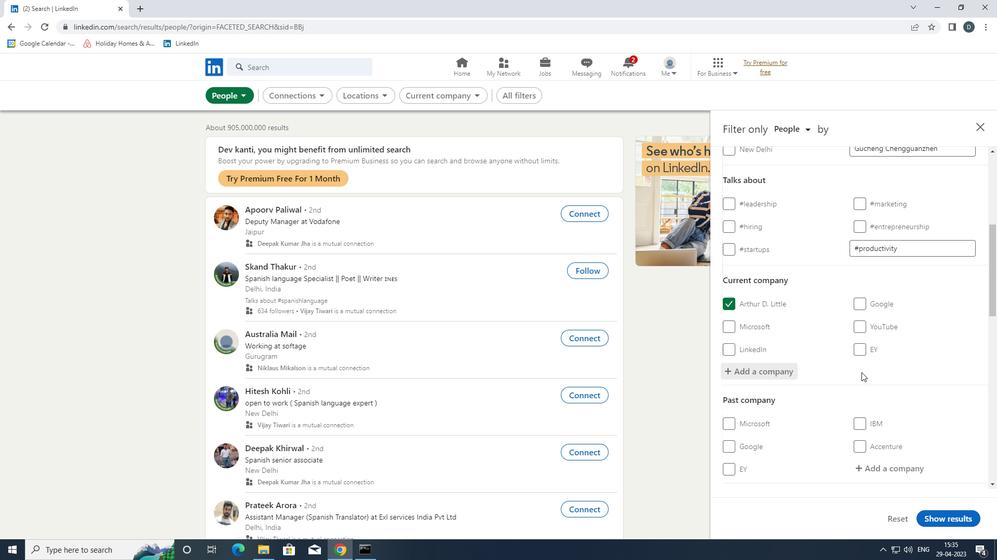 
Action: Mouse scrolled (861, 372) with delta (0, 0)
Screenshot: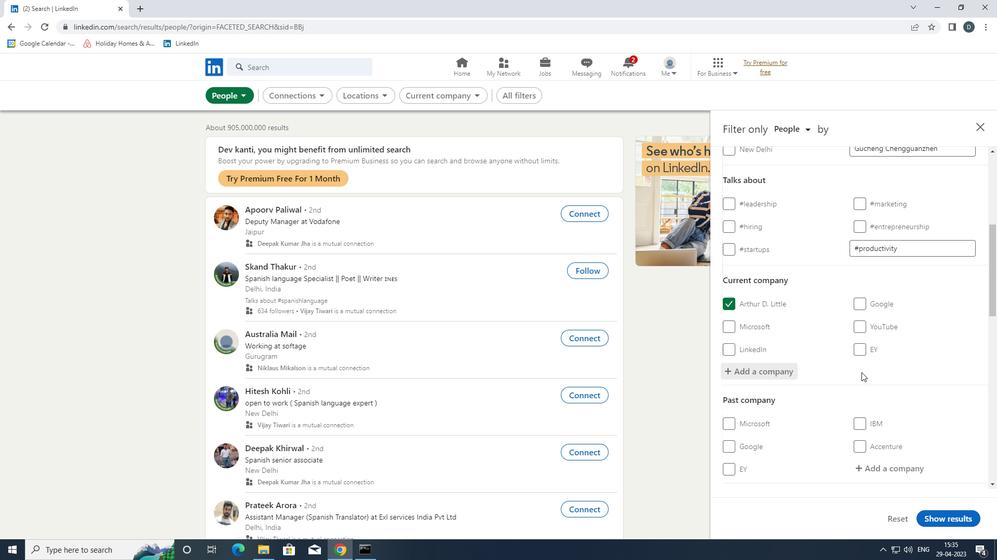 
Action: Mouse moved to (872, 373)
Screenshot: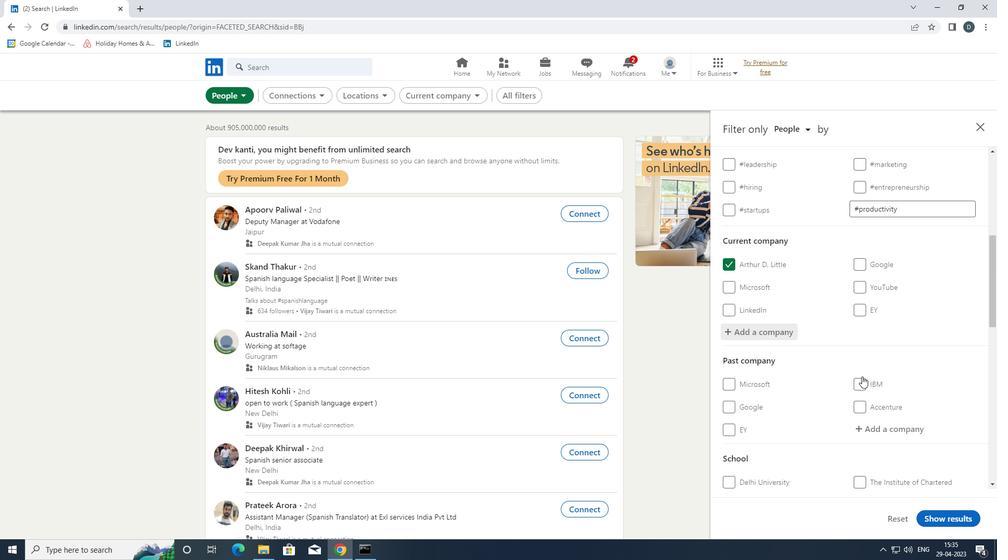 
Action: Mouse scrolled (872, 373) with delta (0, 0)
Screenshot: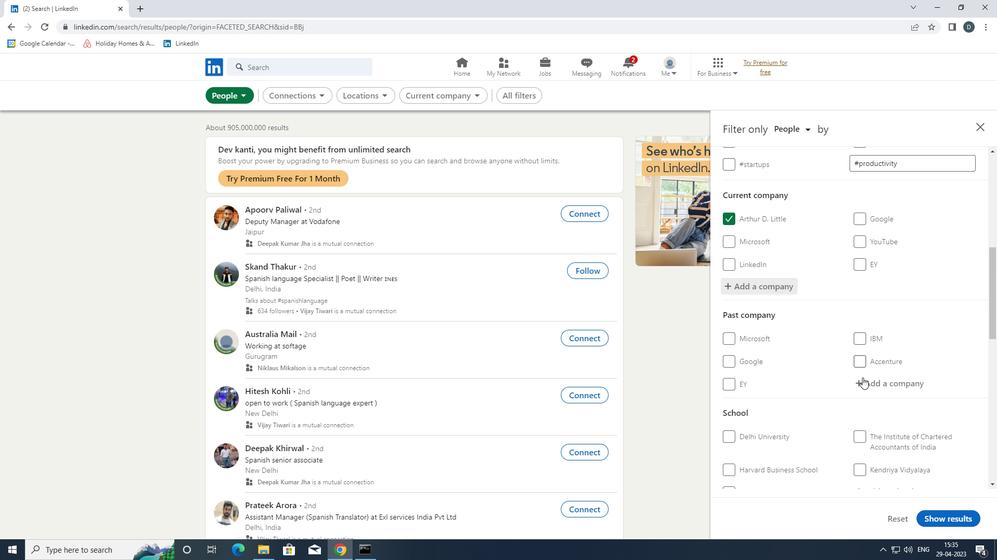 
Action: Mouse scrolled (872, 373) with delta (0, 0)
Screenshot: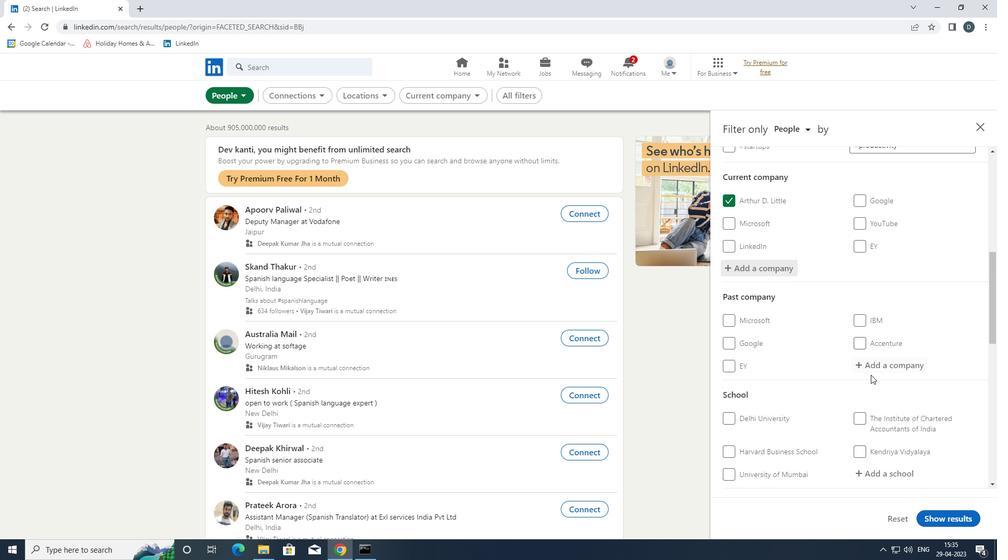 
Action: Mouse scrolled (872, 373) with delta (0, 0)
Screenshot: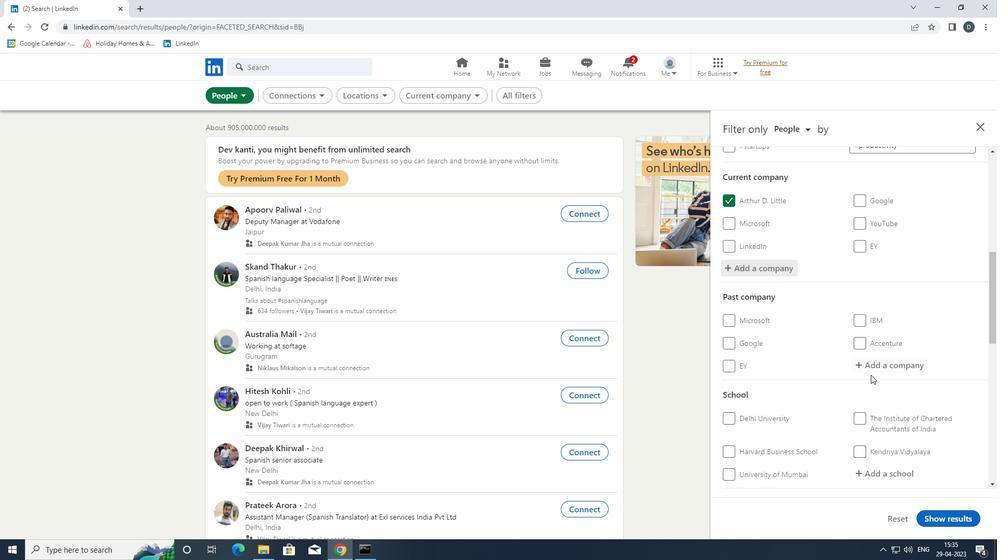 
Action: Mouse moved to (895, 316)
Screenshot: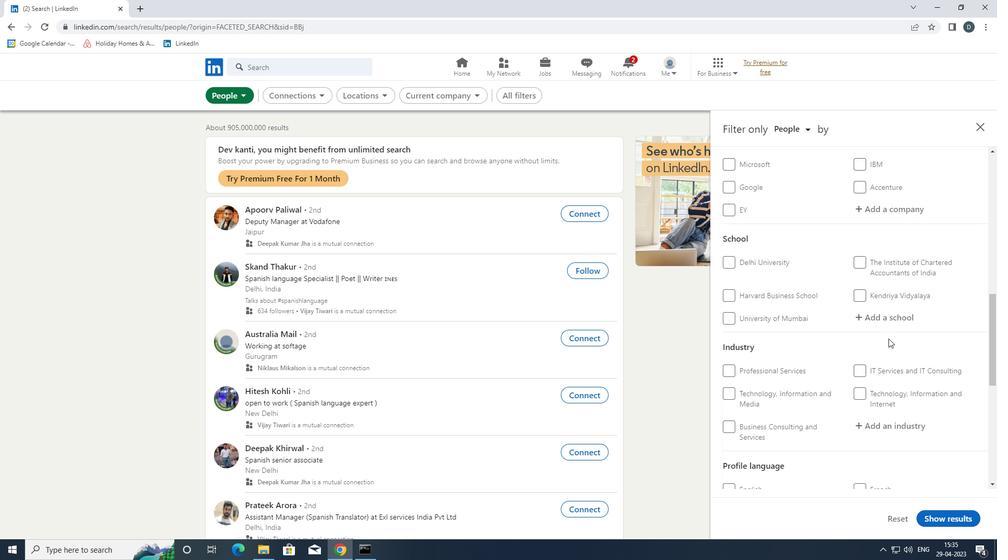 
Action: Mouse pressed left at (895, 316)
Screenshot: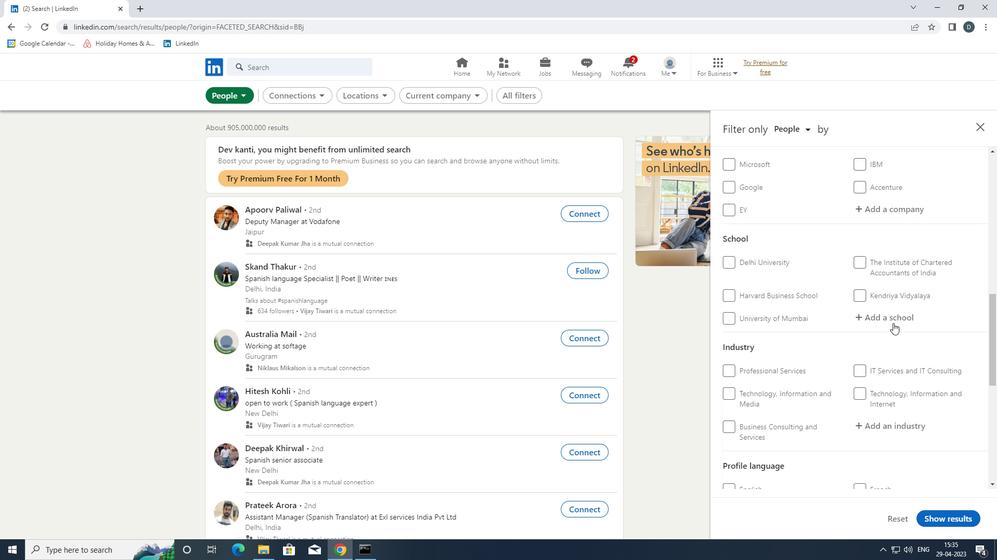 
Action: Key pressed <Key.shift>NETAJI<Key.space><Key.shift>SUBHAS
Screenshot: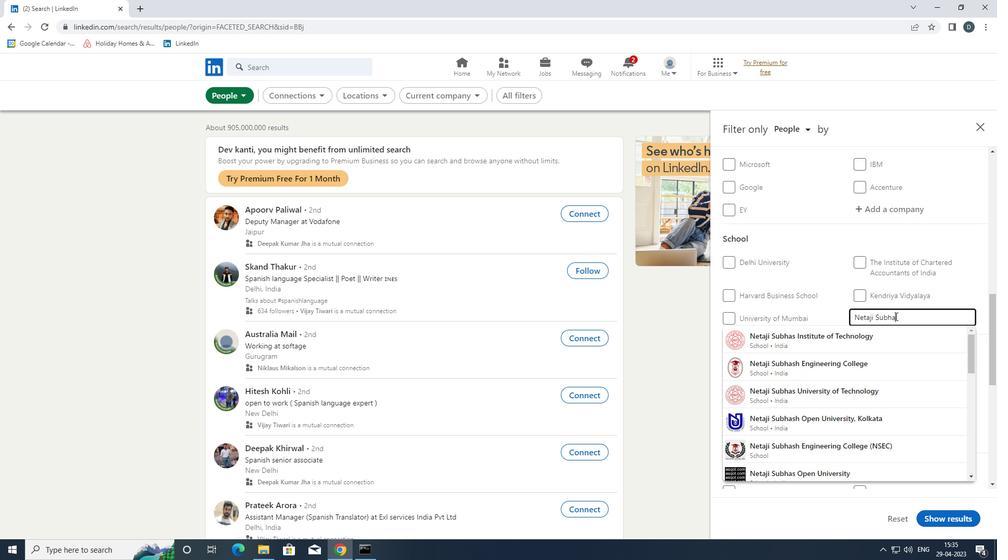 
Action: Mouse moved to (895, 337)
Screenshot: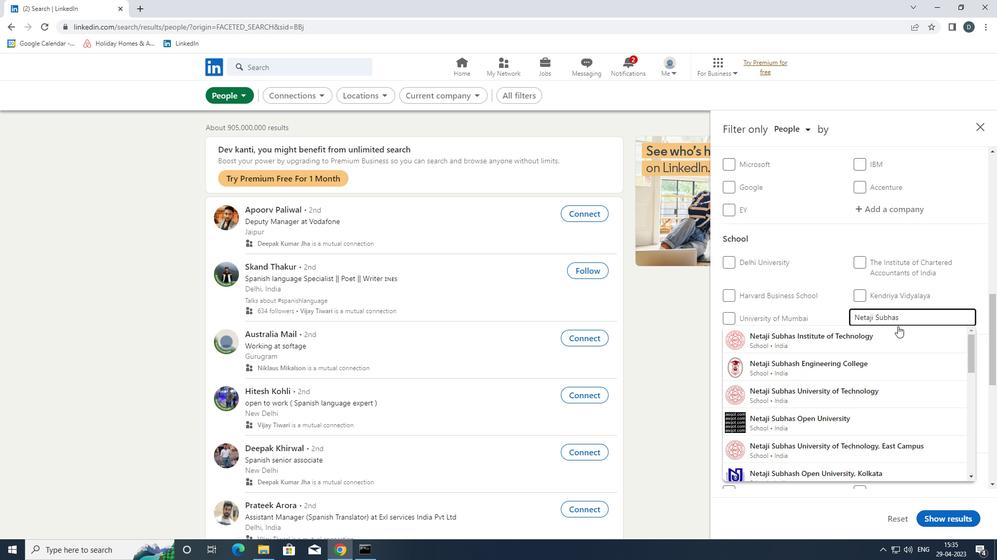 
Action: Mouse pressed left at (895, 337)
Screenshot: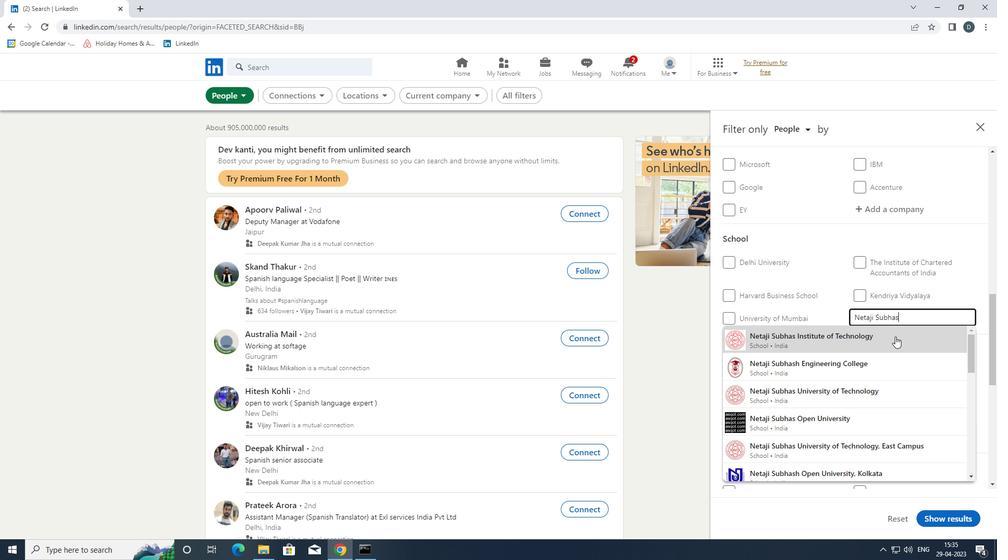 
Action: Mouse moved to (896, 337)
Screenshot: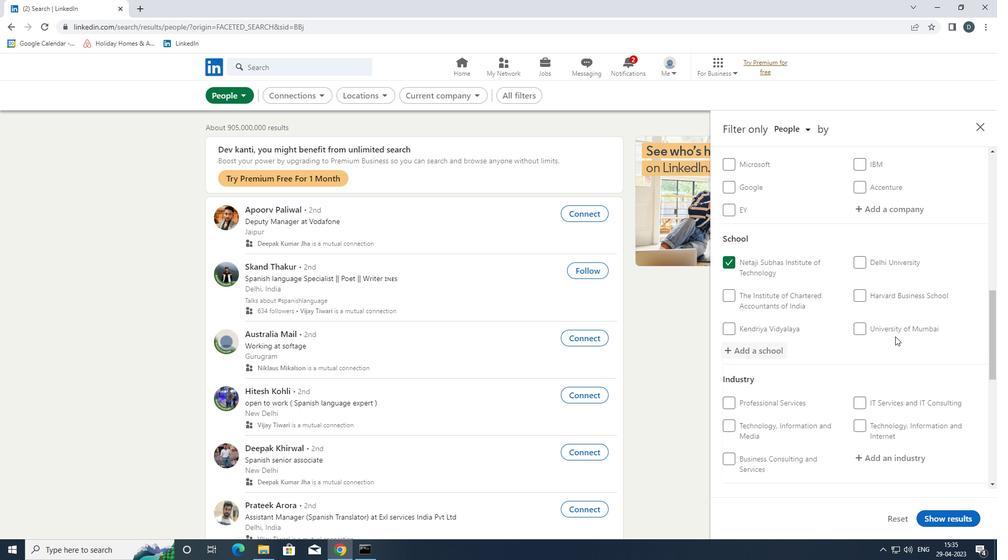 
Action: Mouse scrolled (896, 337) with delta (0, 0)
Screenshot: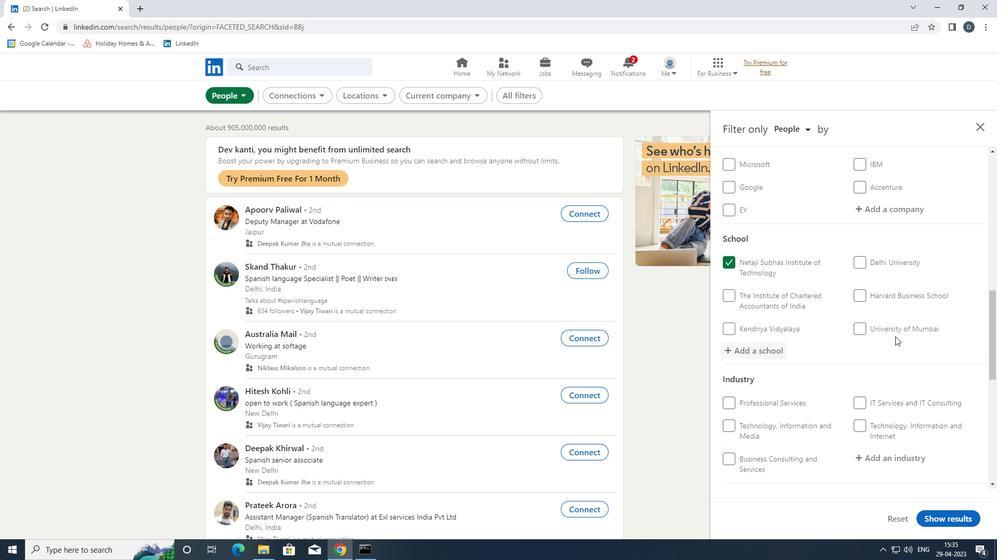 
Action: Mouse moved to (897, 338)
Screenshot: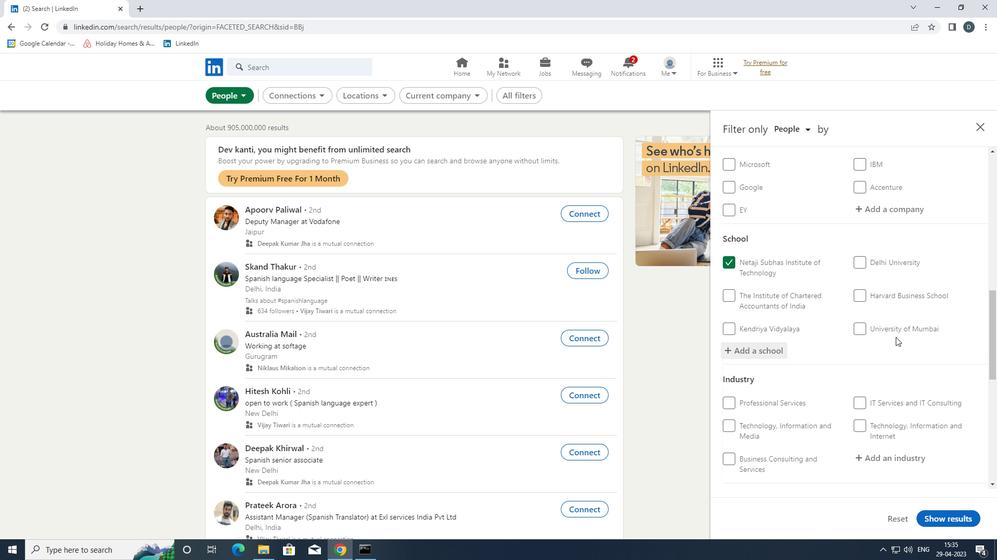
Action: Mouse scrolled (897, 337) with delta (0, 0)
Screenshot: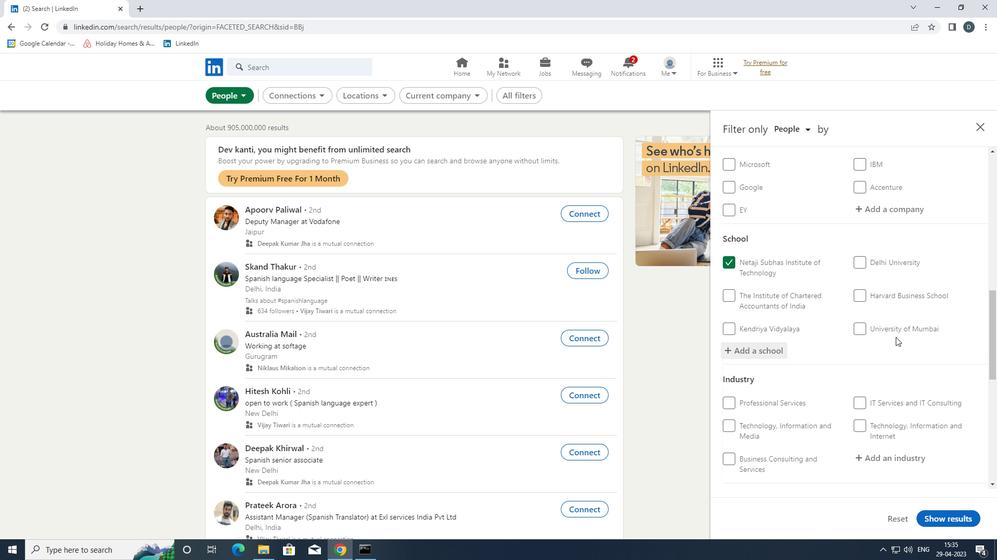 
Action: Mouse moved to (895, 357)
Screenshot: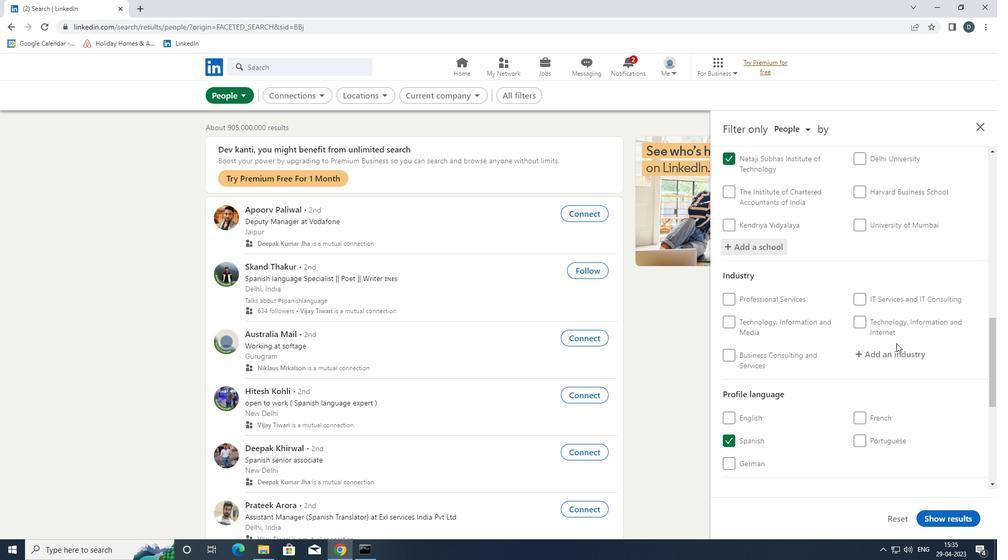 
Action: Mouse pressed left at (895, 357)
Screenshot: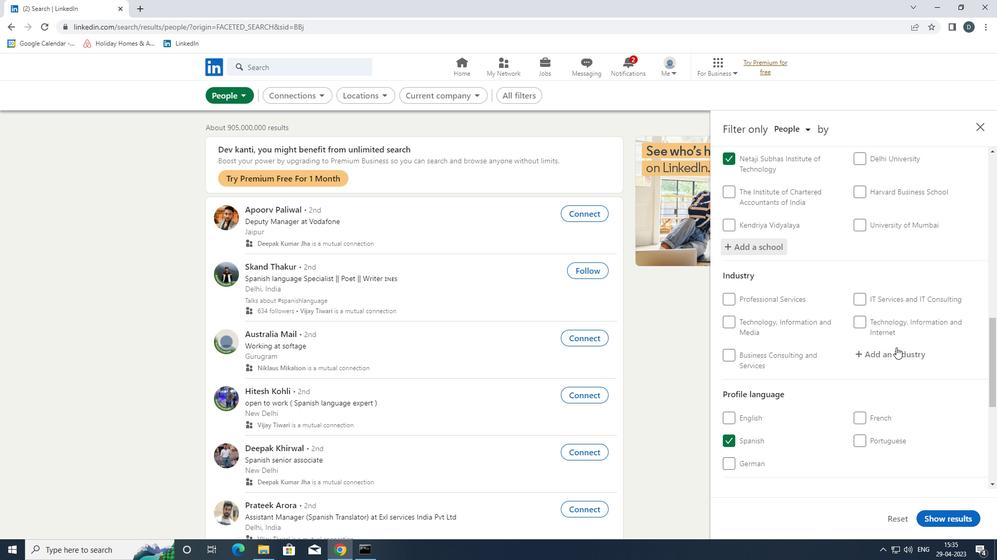 
Action: Key pressed <Key.shift>POLITICAL<Key.space><Key.down><Key.enter>
Screenshot: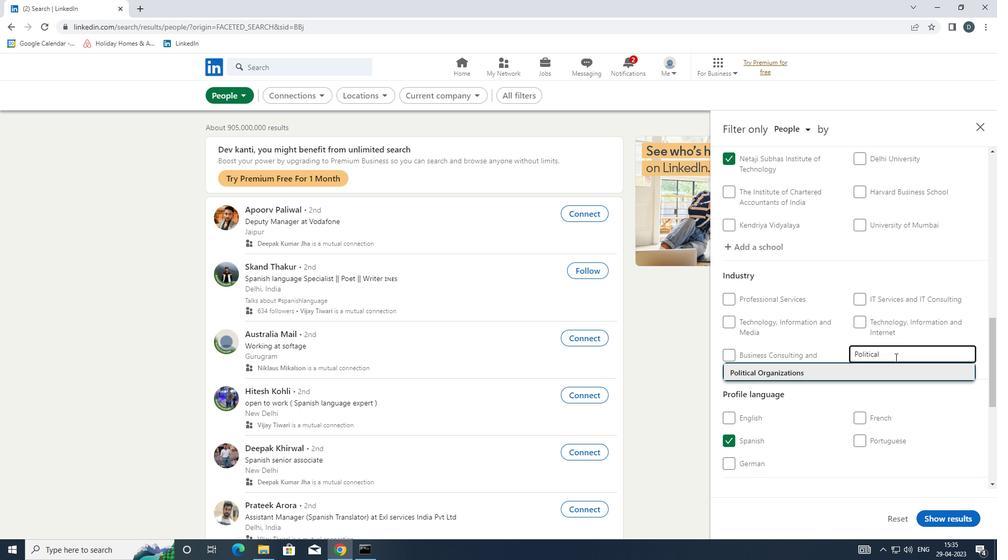 
Action: Mouse moved to (899, 355)
Screenshot: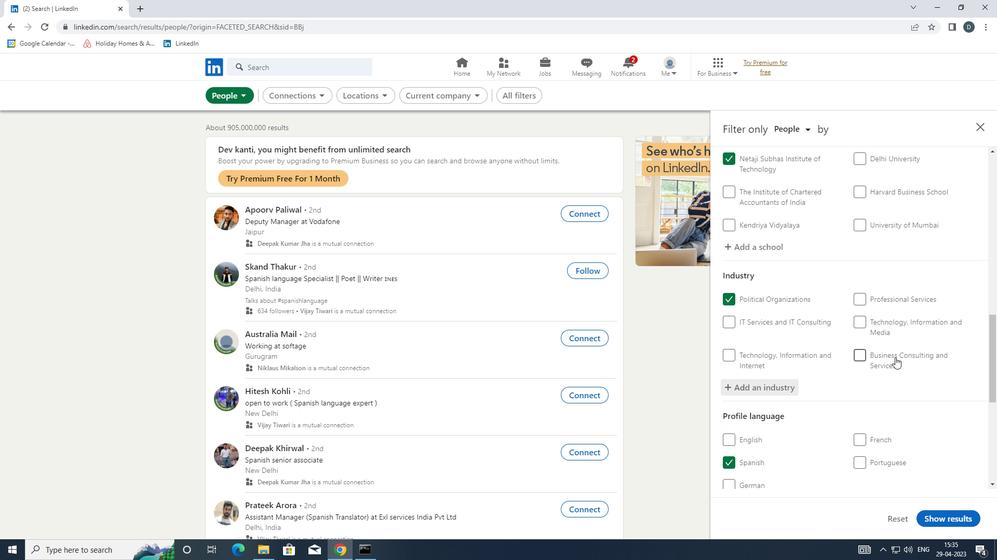 
Action: Mouse scrolled (899, 355) with delta (0, 0)
Screenshot: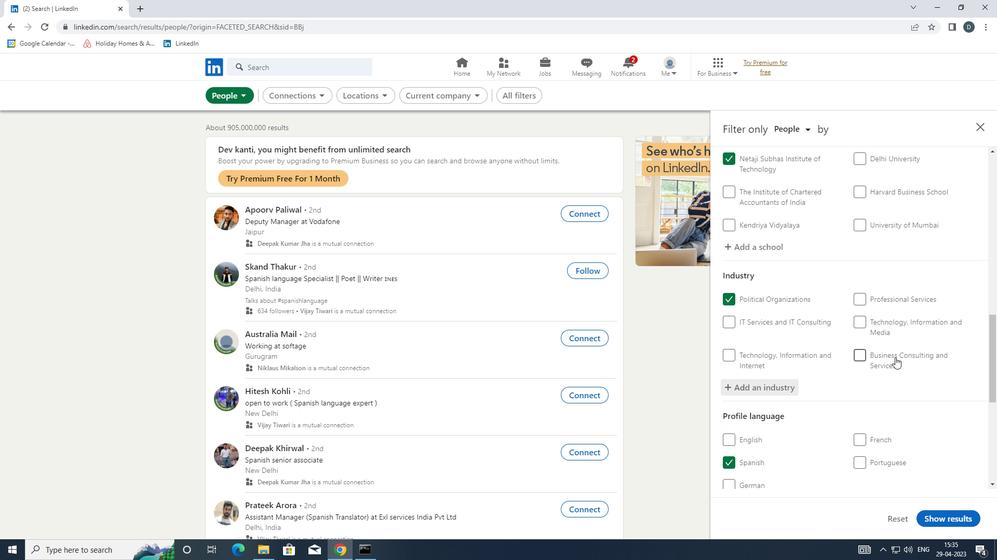 
Action: Mouse moved to (899, 357)
Screenshot: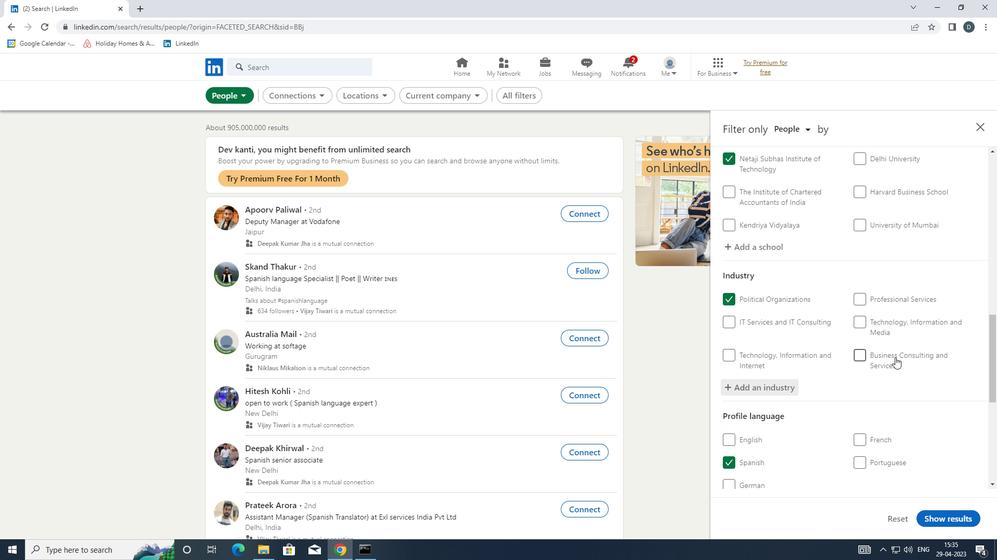 
Action: Mouse scrolled (899, 357) with delta (0, 0)
Screenshot: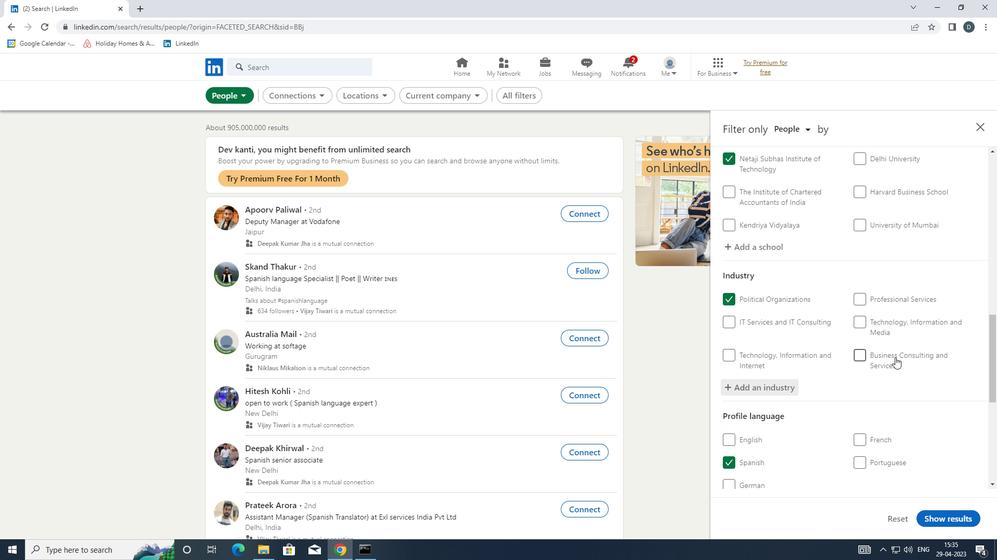 
Action: Mouse moved to (900, 361)
Screenshot: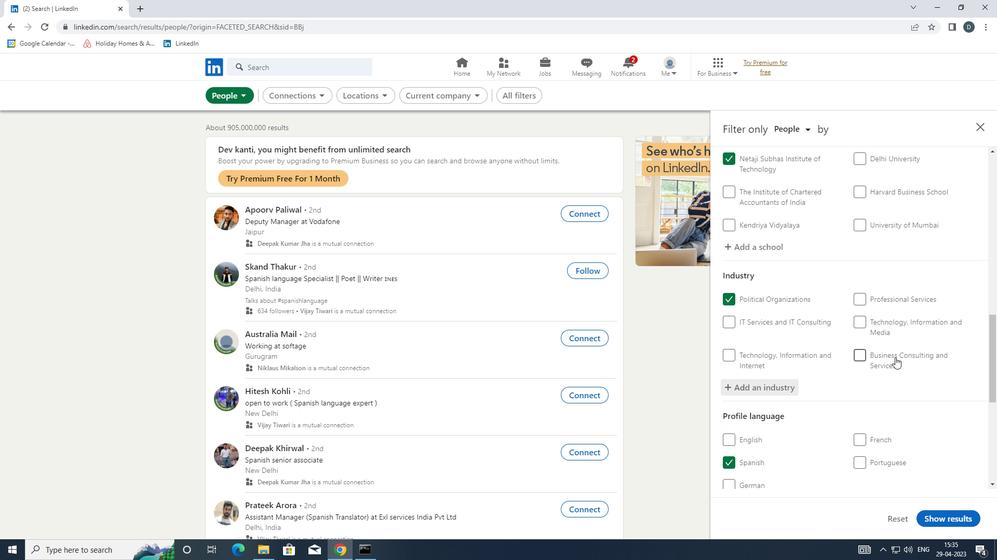 
Action: Mouse scrolled (900, 360) with delta (0, 0)
Screenshot: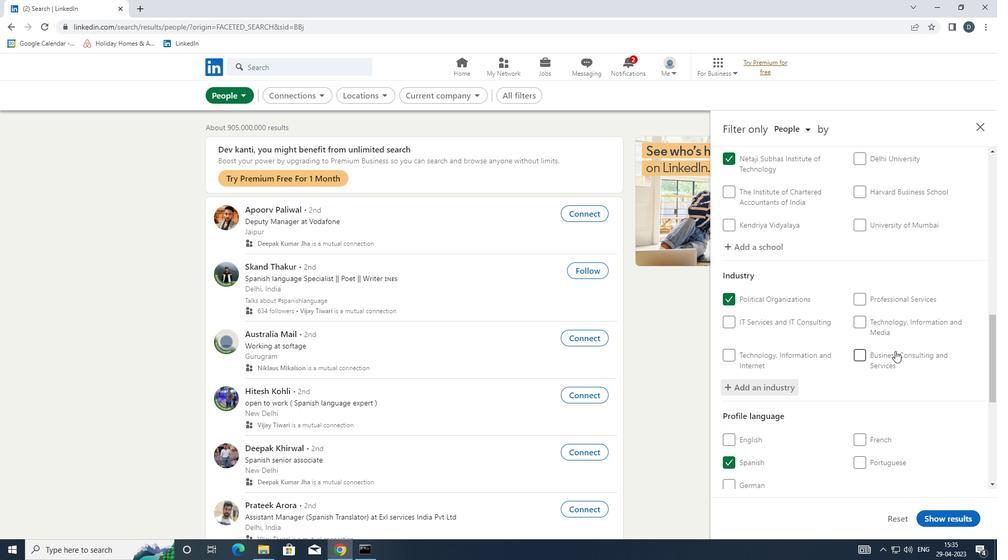 
Action: Mouse moved to (890, 418)
Screenshot: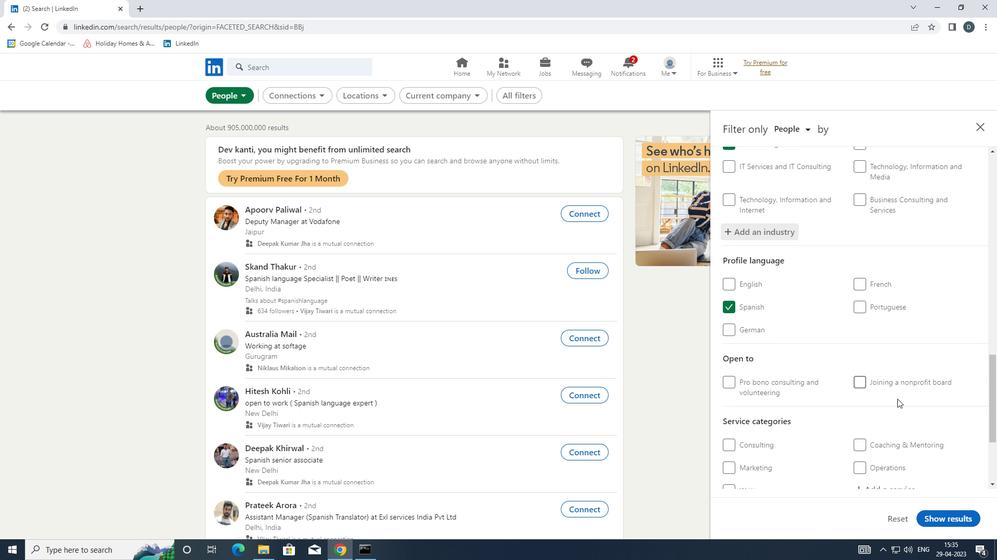 
Action: Mouse scrolled (890, 417) with delta (0, 0)
Screenshot: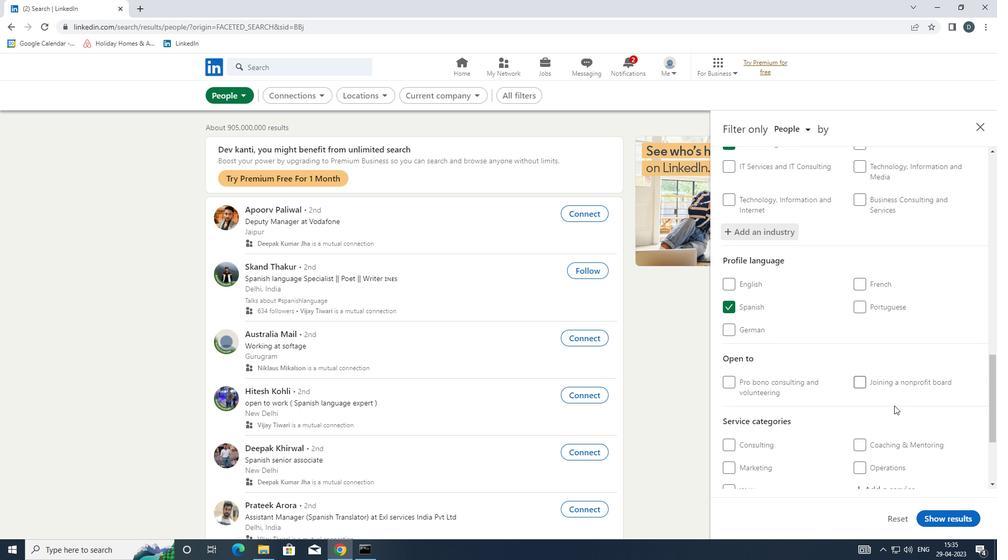
Action: Mouse moved to (890, 418)
Screenshot: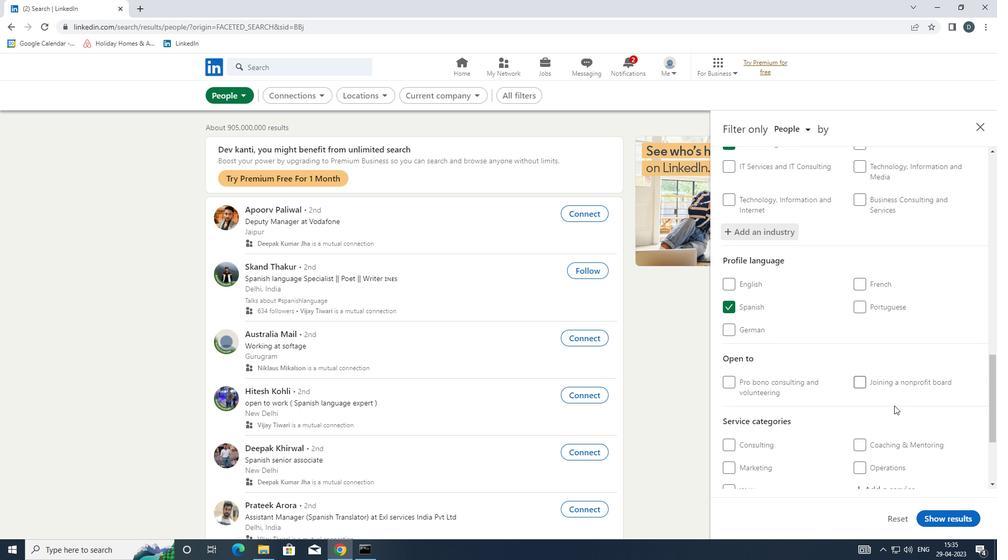 
Action: Mouse scrolled (890, 418) with delta (0, 0)
Screenshot: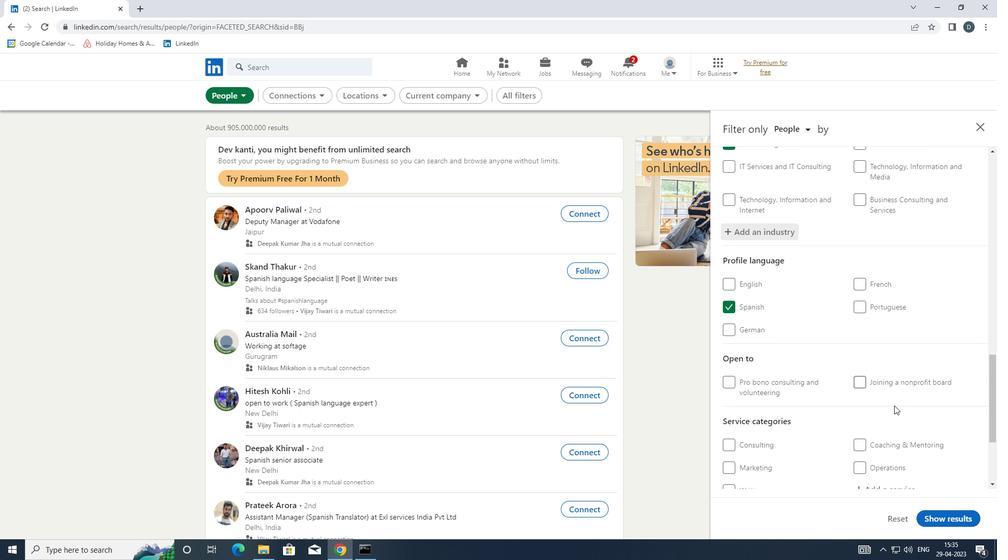 
Action: Mouse moved to (898, 387)
Screenshot: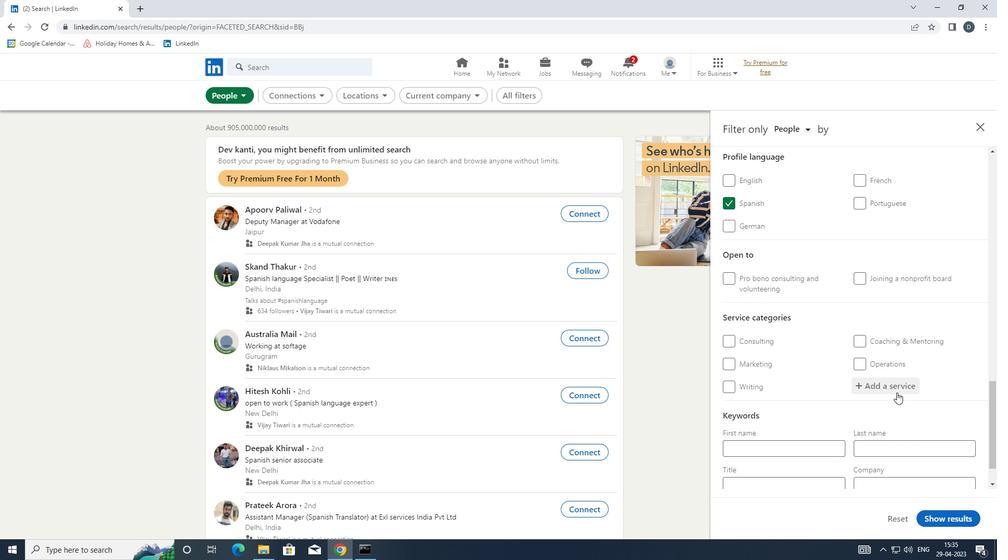 
Action: Mouse pressed left at (898, 387)
Screenshot: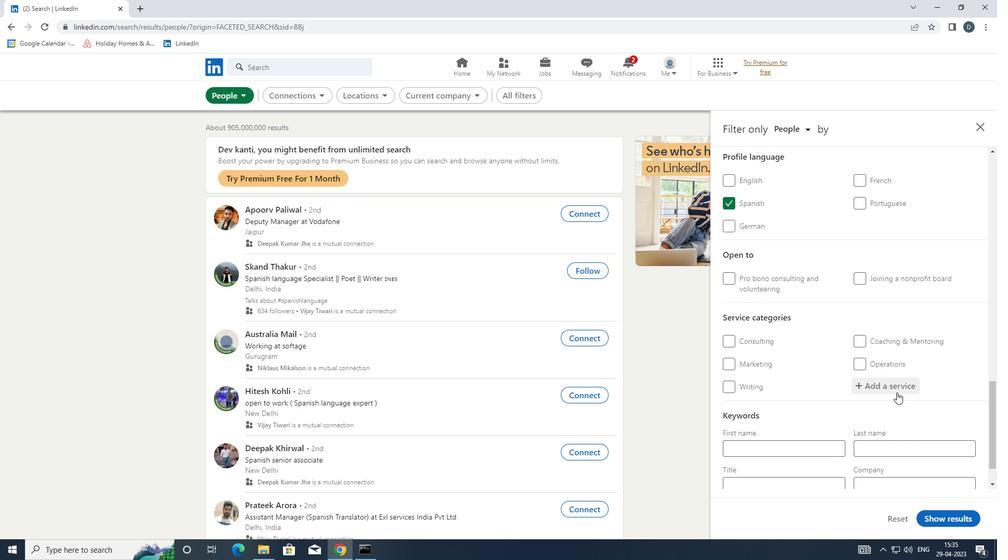 
Action: Mouse moved to (898, 390)
Screenshot: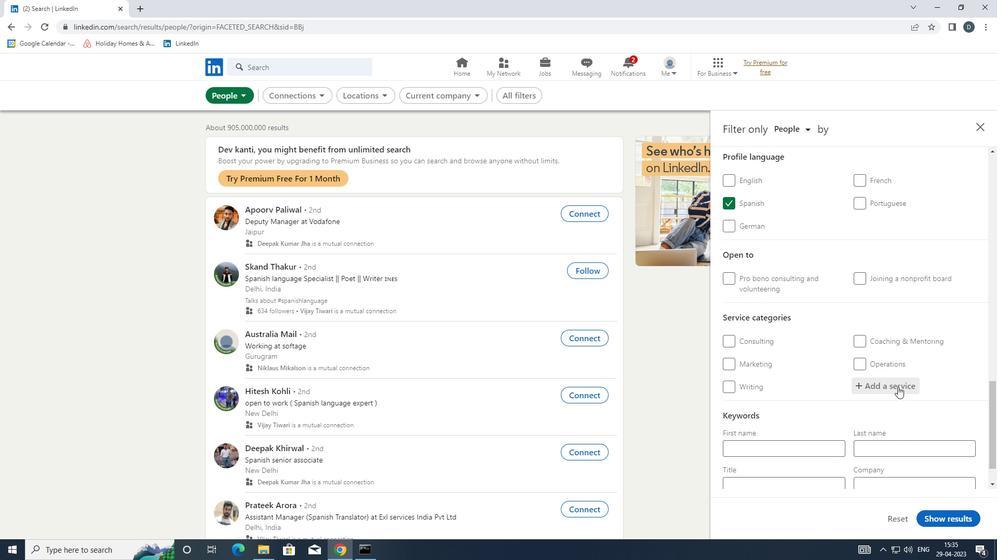 
Action: Key pressed <Key.shift>COPR<Key.backspace>ORA<Key.backspace><Key.backspace><Key.backspace><Key.backspace>RPO
Screenshot: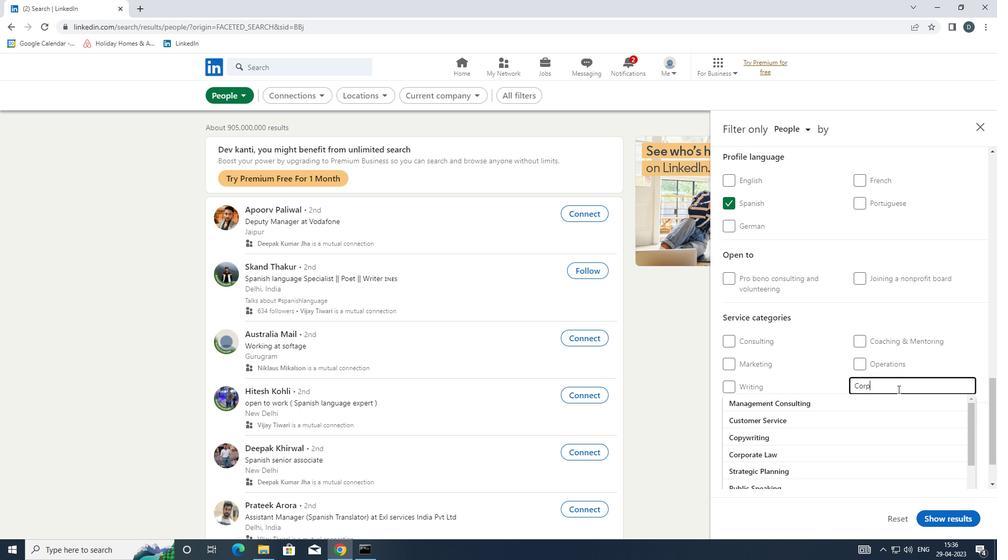 
Action: Mouse moved to (860, 433)
Screenshot: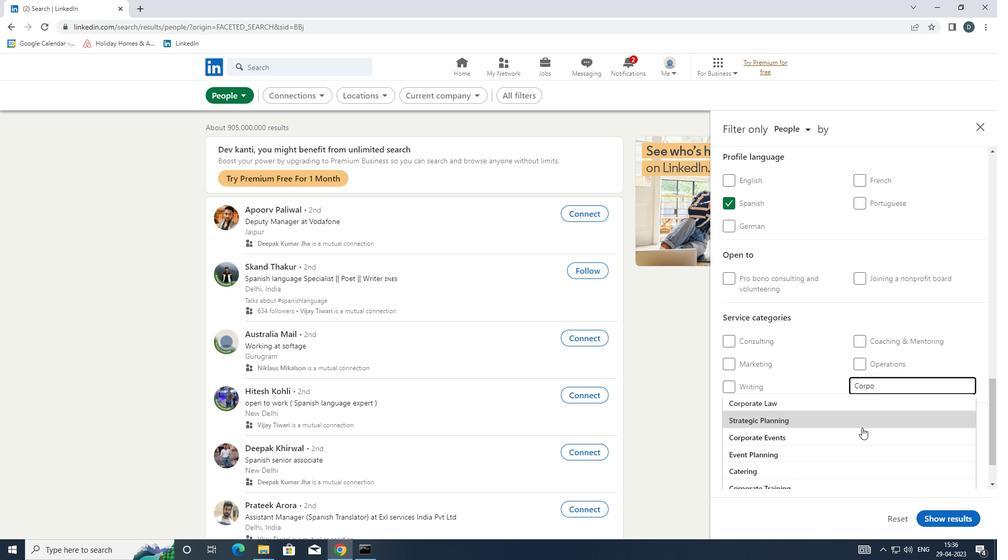
Action: Mouse pressed left at (860, 433)
Screenshot: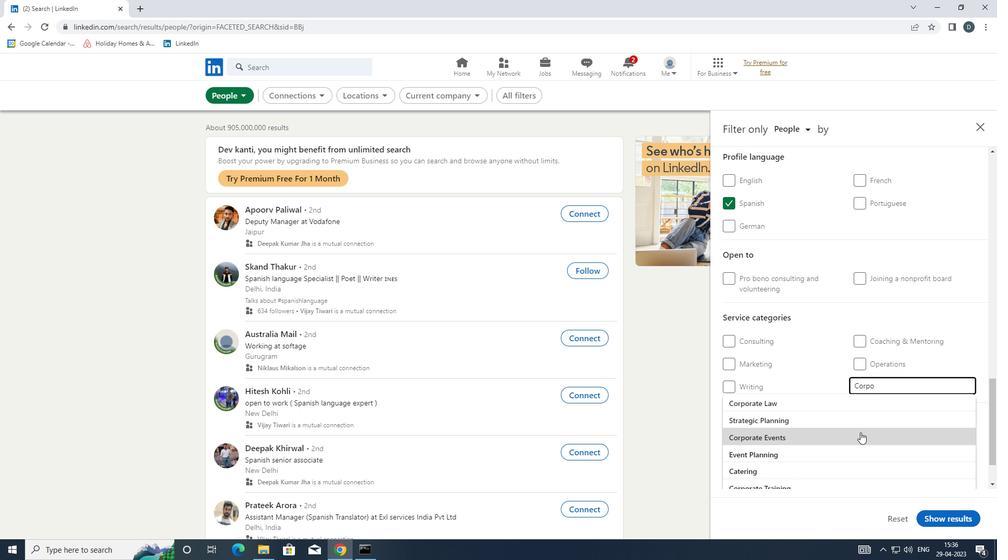 
Action: Mouse moved to (863, 431)
Screenshot: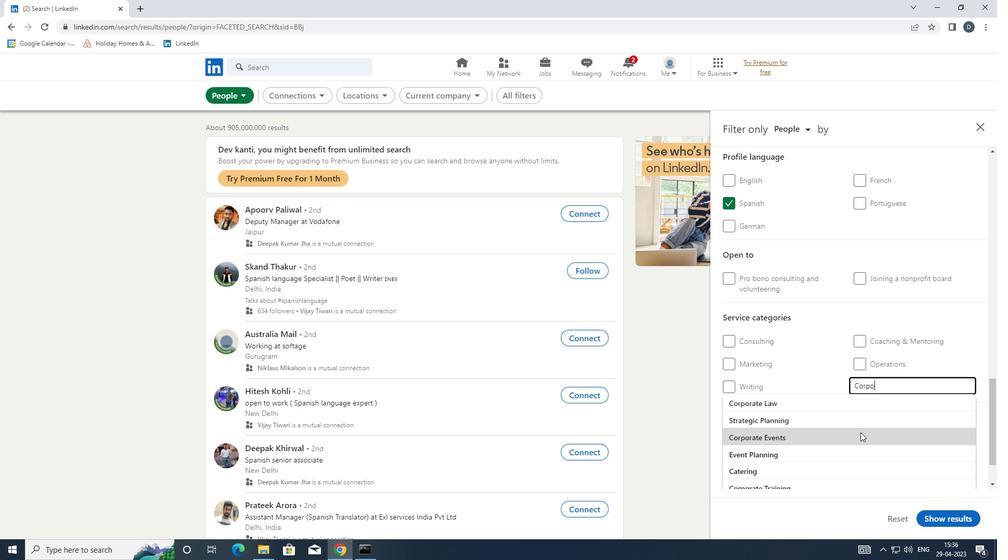 
Action: Mouse scrolled (863, 430) with delta (0, 0)
Screenshot: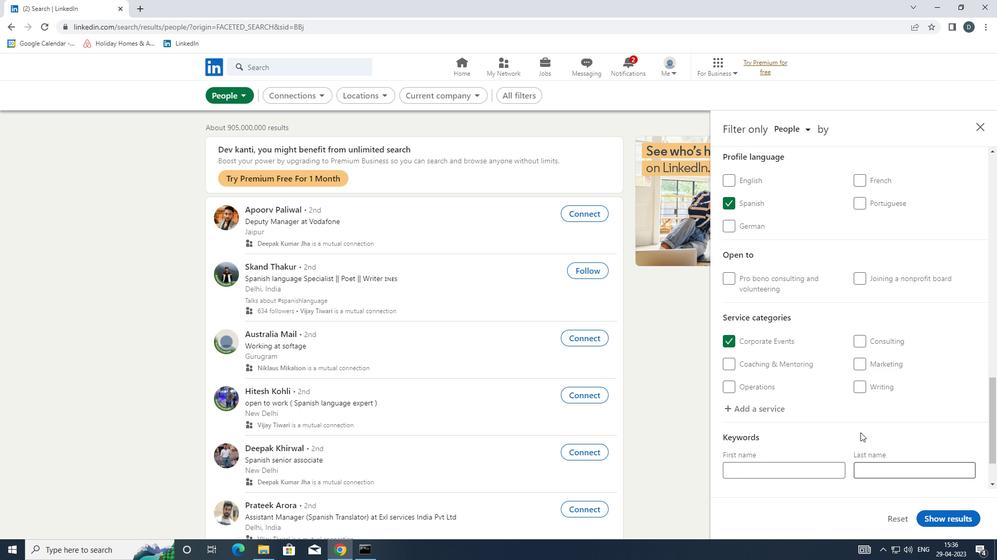 
Action: Mouse scrolled (863, 430) with delta (0, 0)
Screenshot: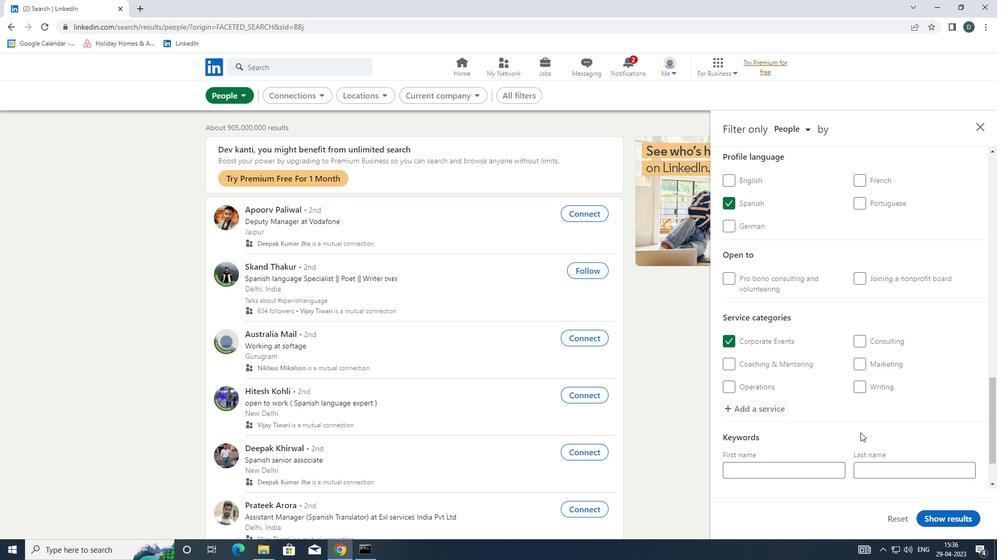 
Action: Mouse scrolled (863, 430) with delta (0, 0)
Screenshot: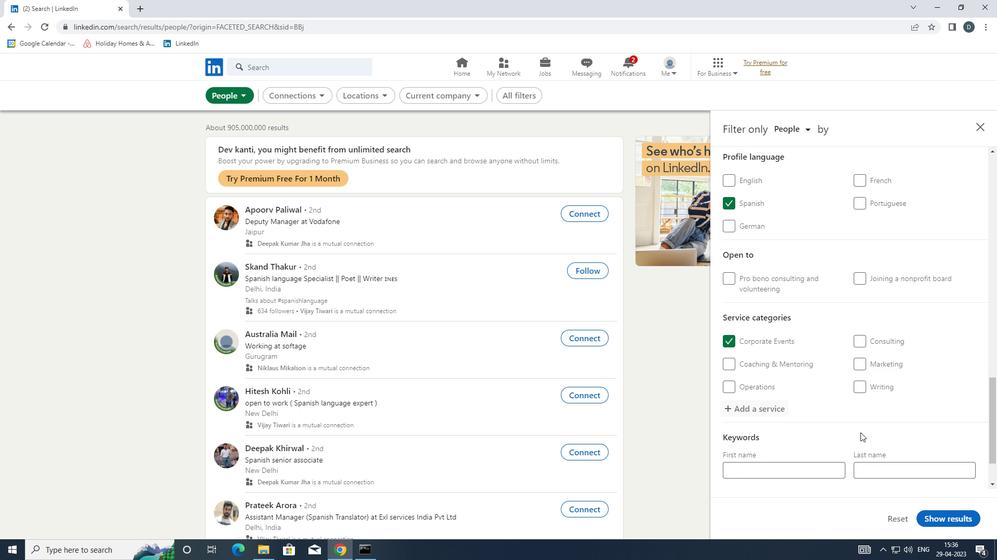 
Action: Mouse moved to (798, 456)
Screenshot: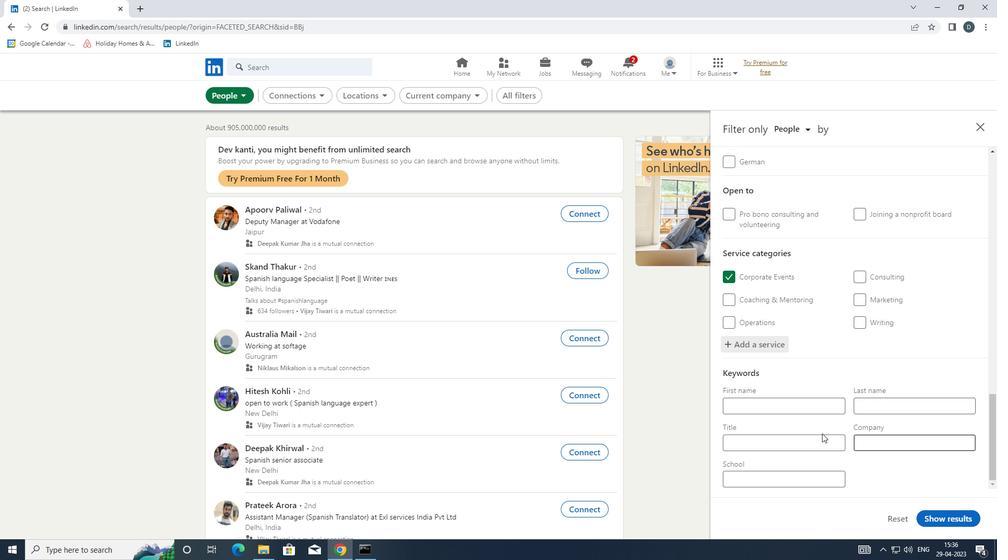 
Action: Mouse pressed left at (798, 456)
Screenshot: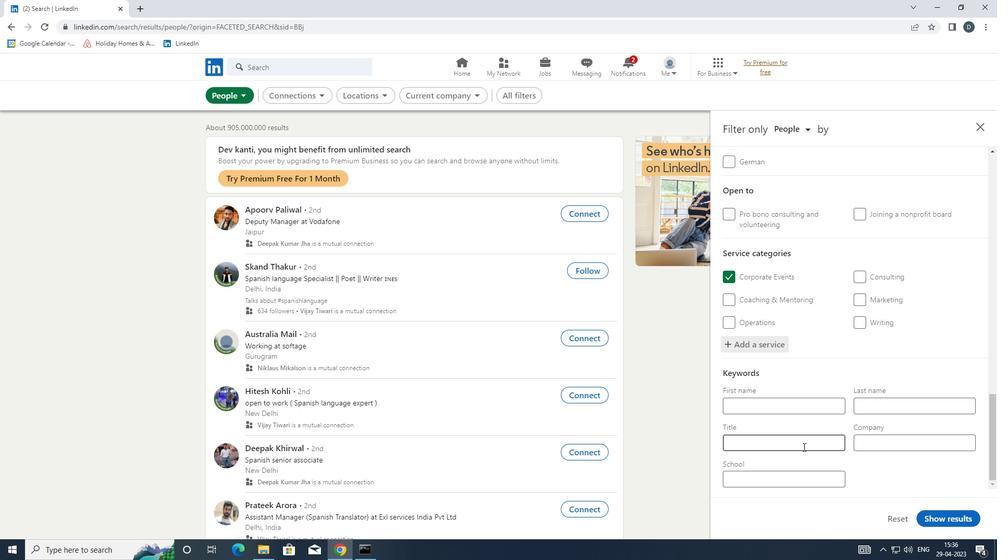 
Action: Mouse moved to (800, 448)
Screenshot: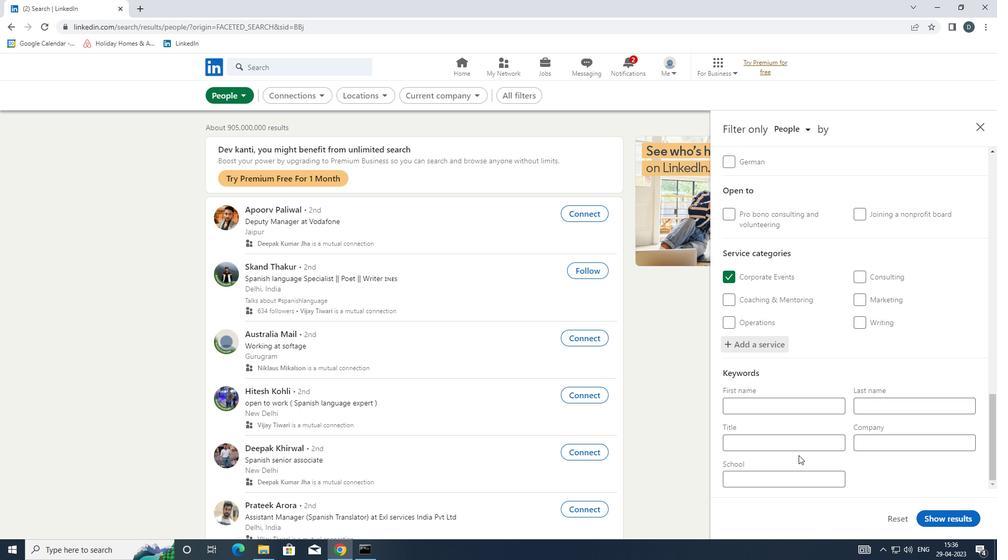 
Action: Mouse pressed left at (800, 448)
Screenshot: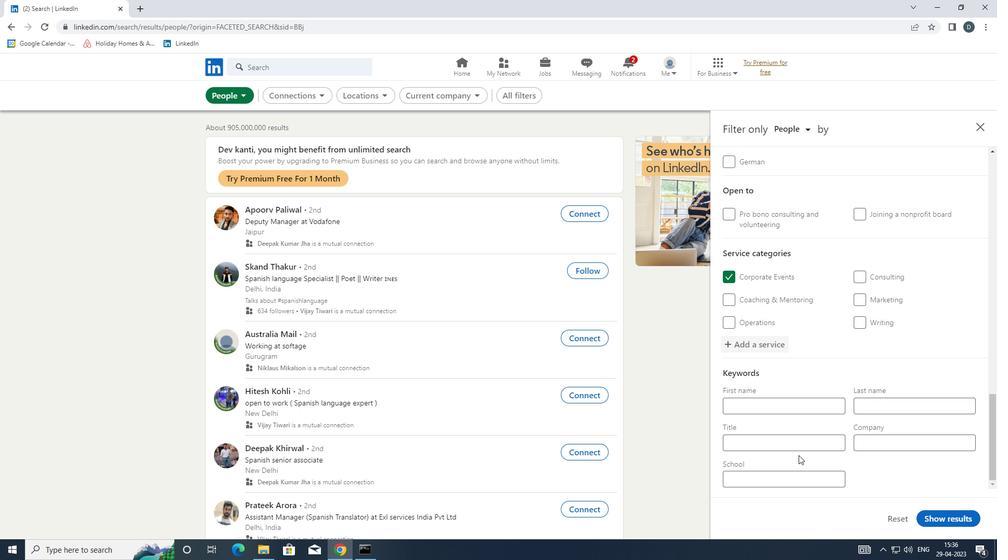 
Action: Key pressed <Key.shift>CALL<Key.space><Key.shift>CENTER<Key.space><Key.shift>REPRESENTATIVE
Screenshot: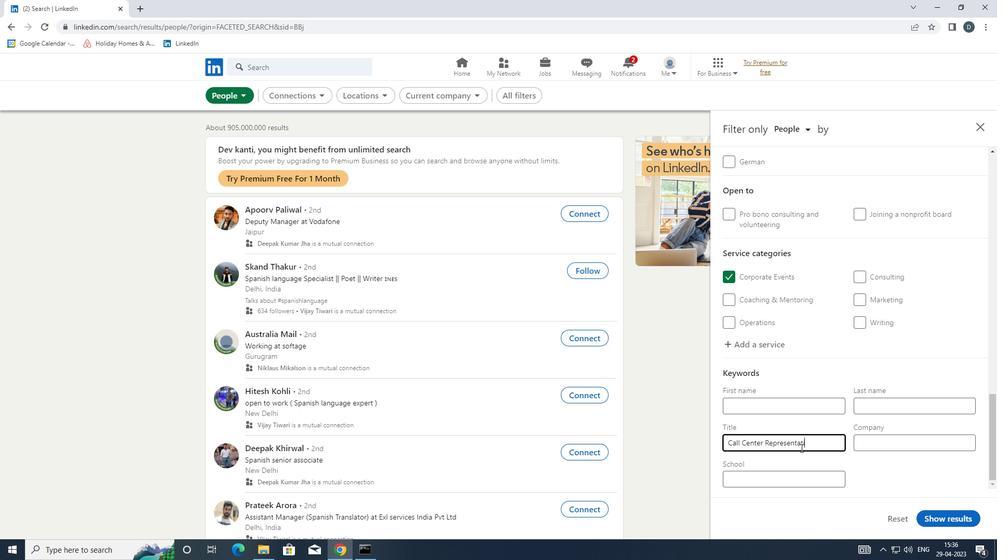 
Action: Mouse moved to (942, 518)
Screenshot: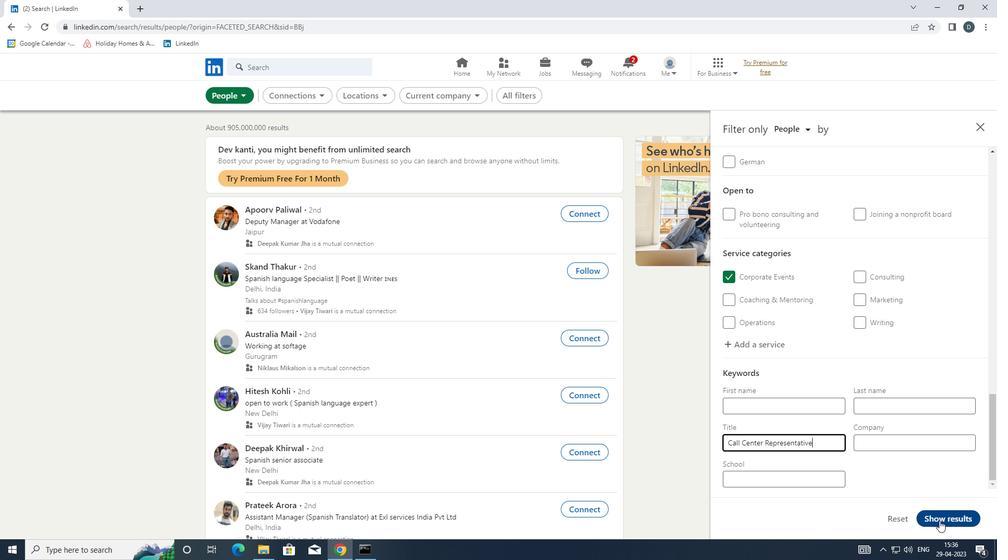 
Action: Mouse pressed left at (942, 518)
Screenshot: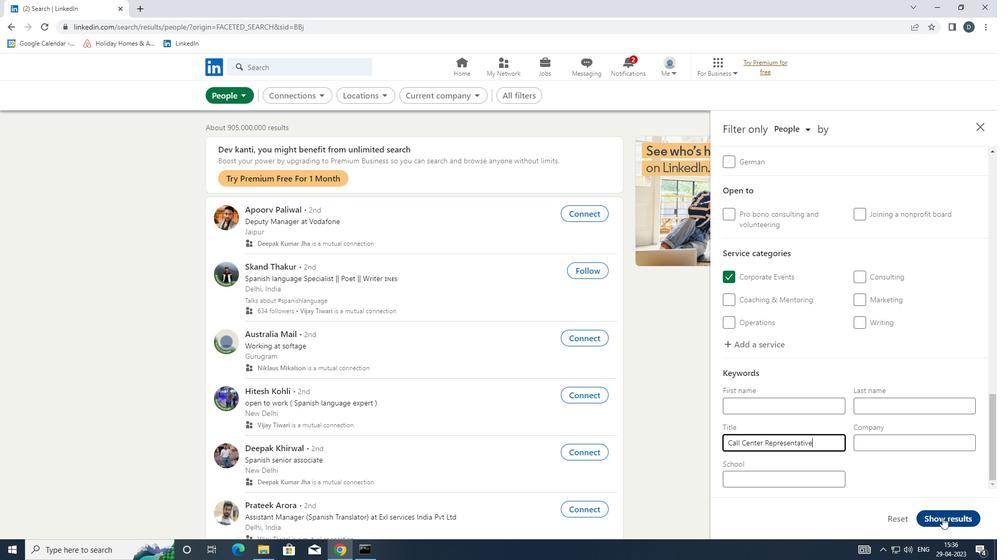 
Action: Mouse moved to (585, 339)
Screenshot: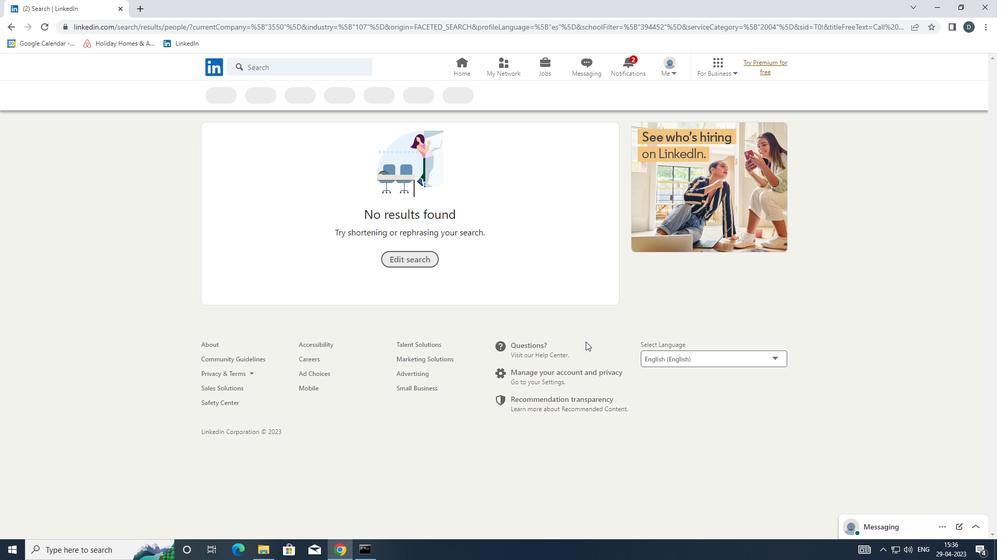 
